 Task: Search one way flight ticket for 4 adults, 2 children, 2 infants in seat and 1 infant on lap in premium economy from Stockton: Stockton Metropolitan Airport to Fort Wayne: Fort Wayne International Airport on 5-4-2023. Choice of flights is United. Number of bags: 1 carry on bag. Outbound departure time preference is 12:15.
Action: Mouse moved to (303, 278)
Screenshot: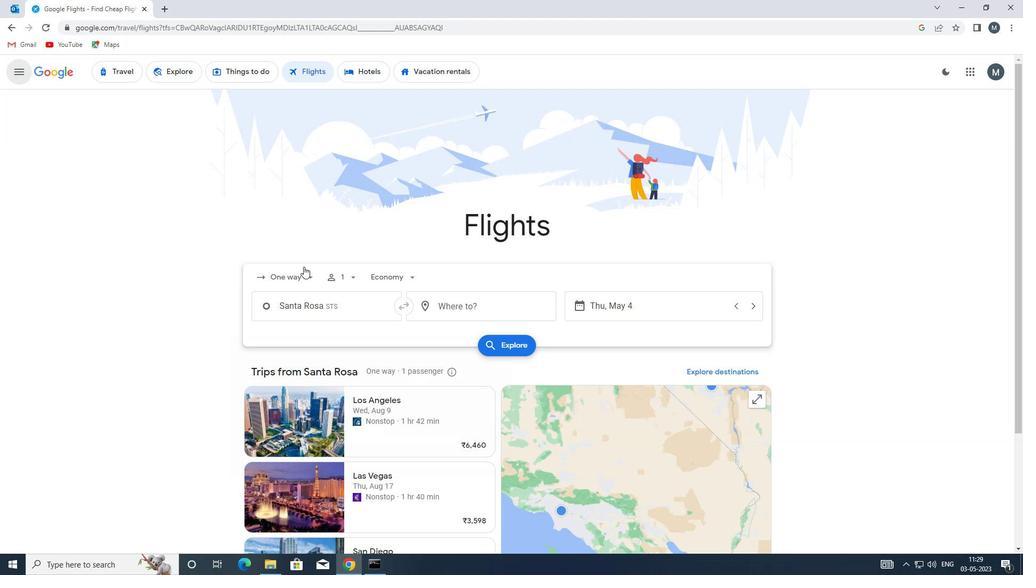
Action: Mouse pressed left at (303, 278)
Screenshot: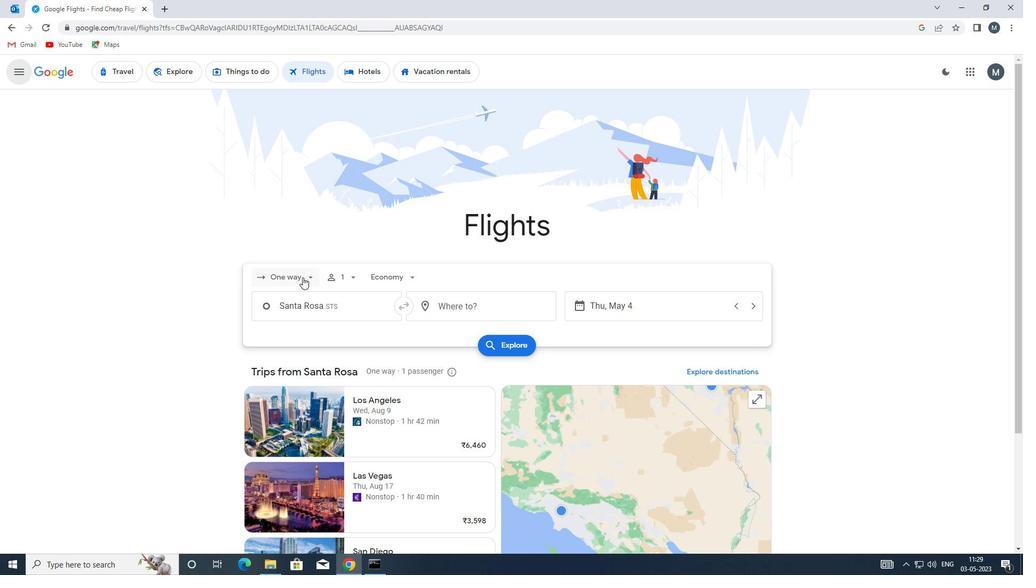 
Action: Mouse moved to (317, 329)
Screenshot: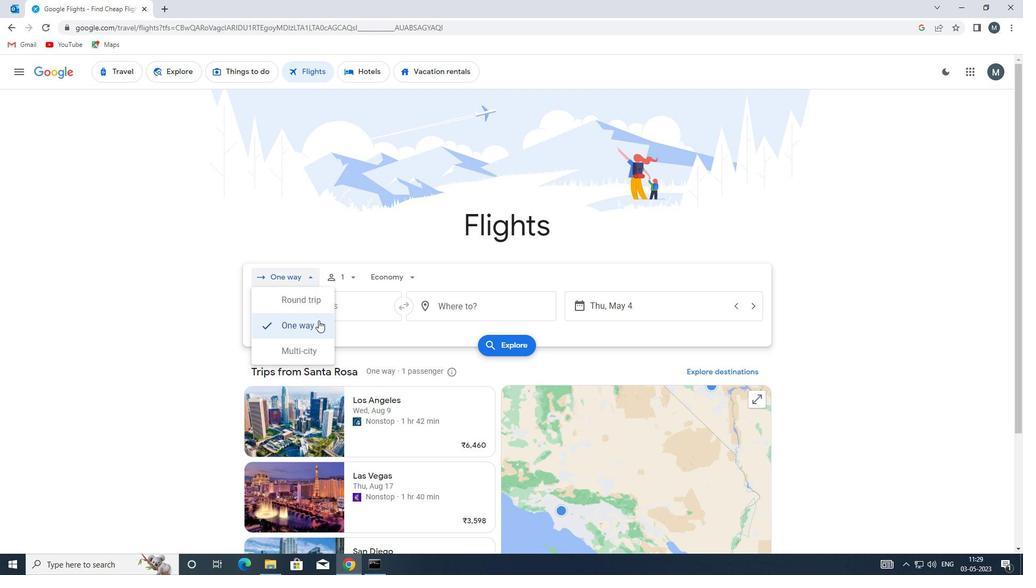 
Action: Mouse pressed left at (317, 329)
Screenshot: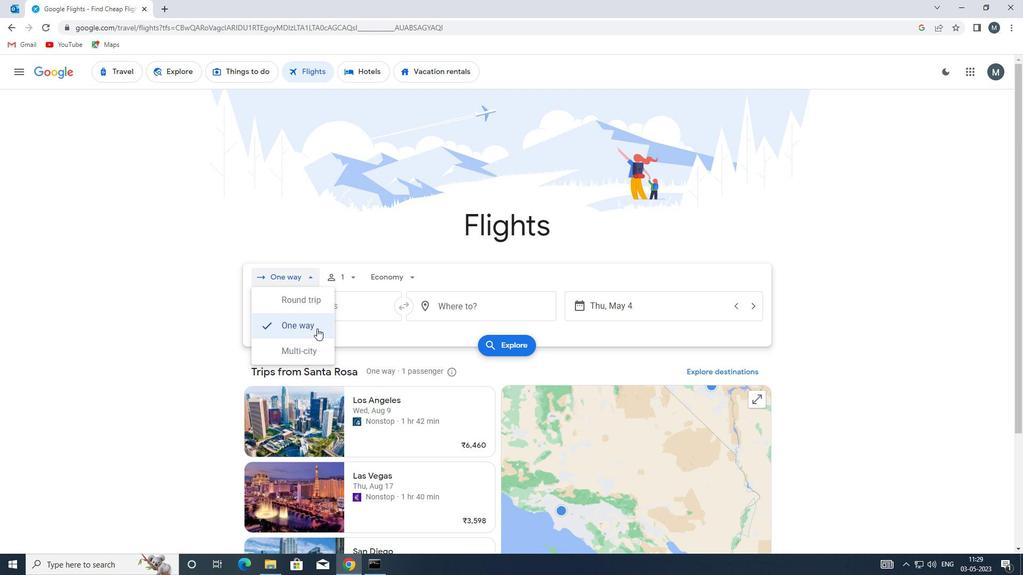 
Action: Mouse moved to (351, 276)
Screenshot: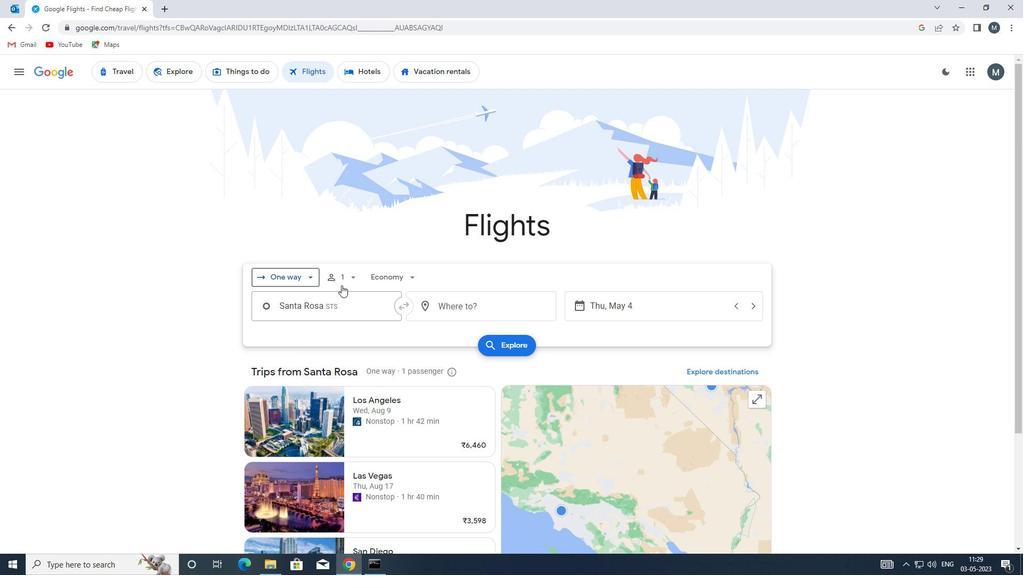 
Action: Mouse pressed left at (351, 276)
Screenshot: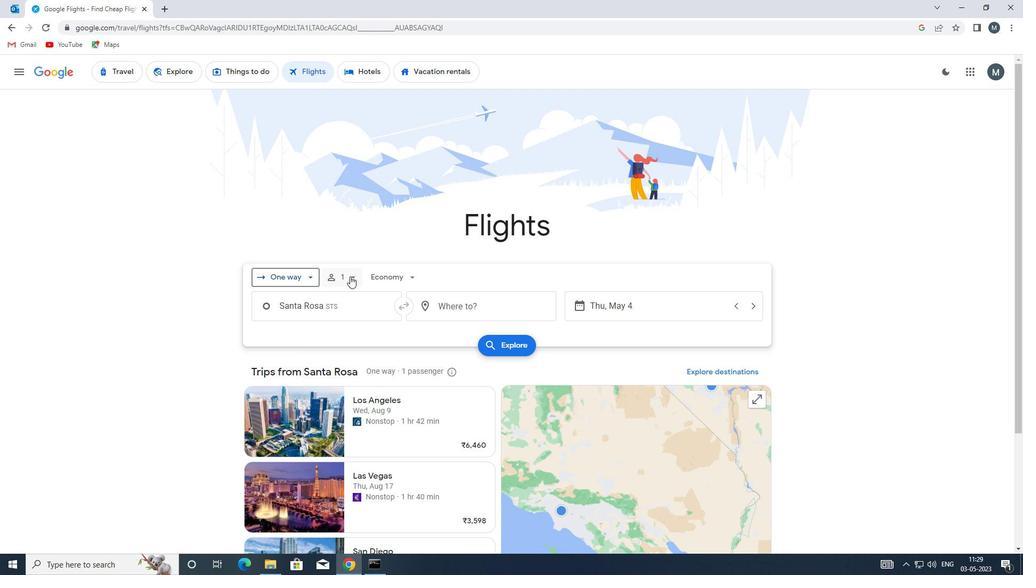 
Action: Mouse moved to (440, 304)
Screenshot: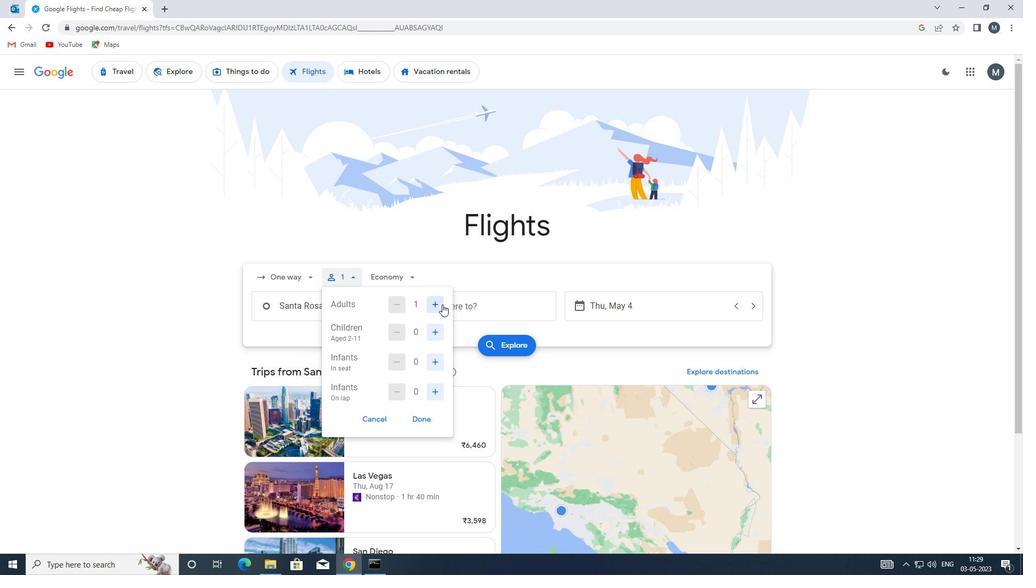 
Action: Mouse pressed left at (440, 304)
Screenshot: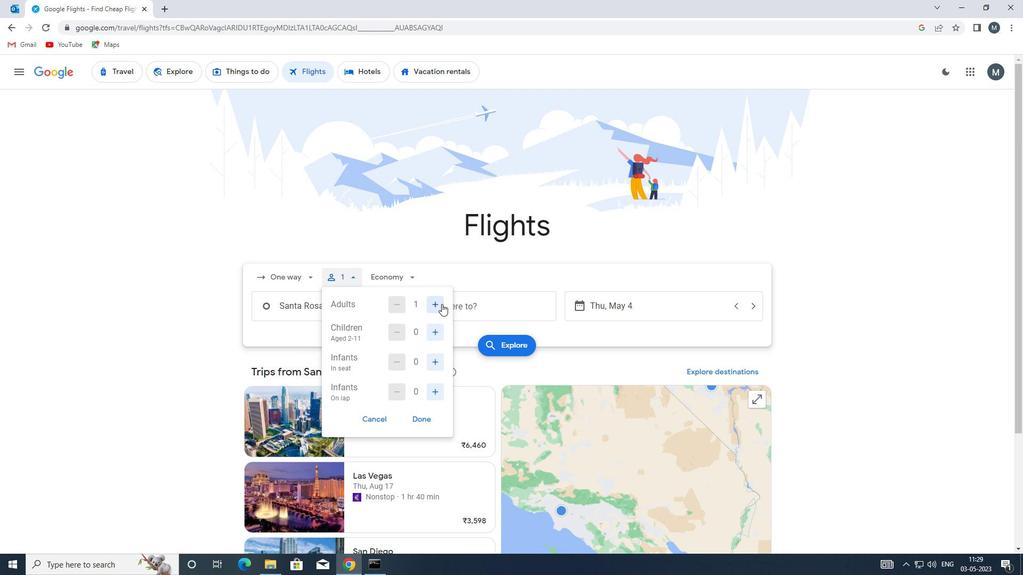 
Action: Mouse pressed left at (440, 304)
Screenshot: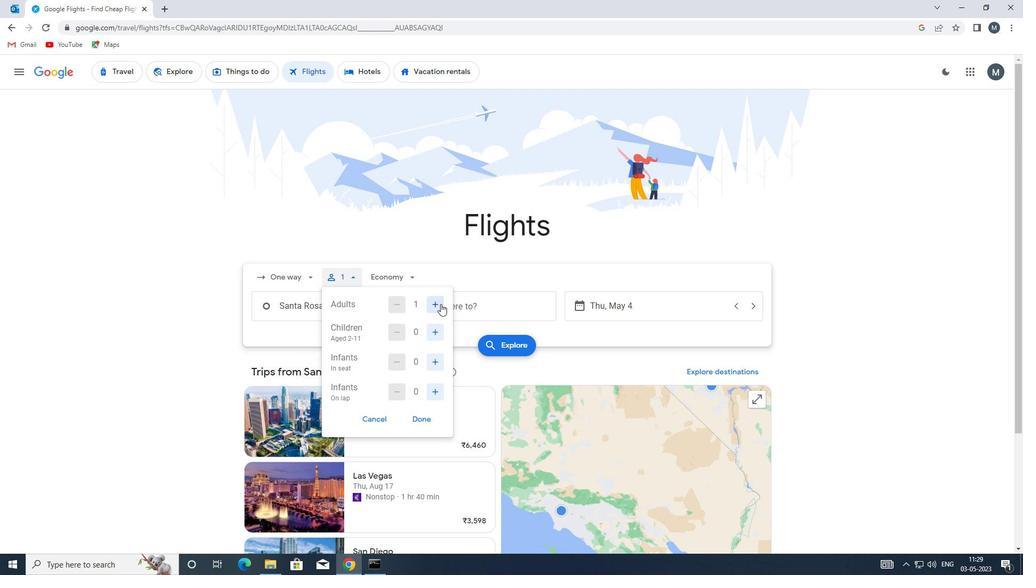 
Action: Mouse moved to (440, 304)
Screenshot: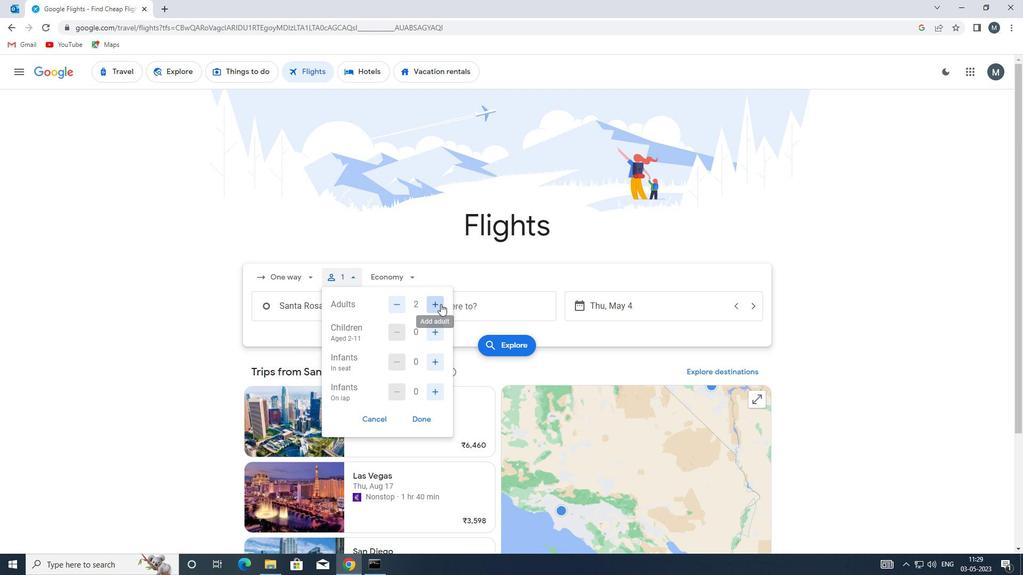 
Action: Mouse pressed left at (440, 304)
Screenshot: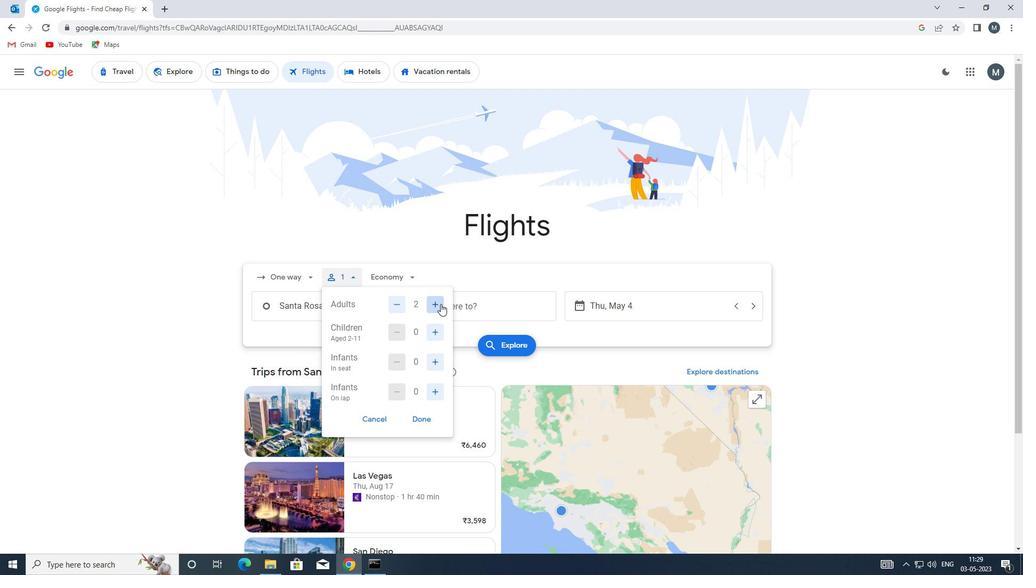 
Action: Mouse moved to (437, 335)
Screenshot: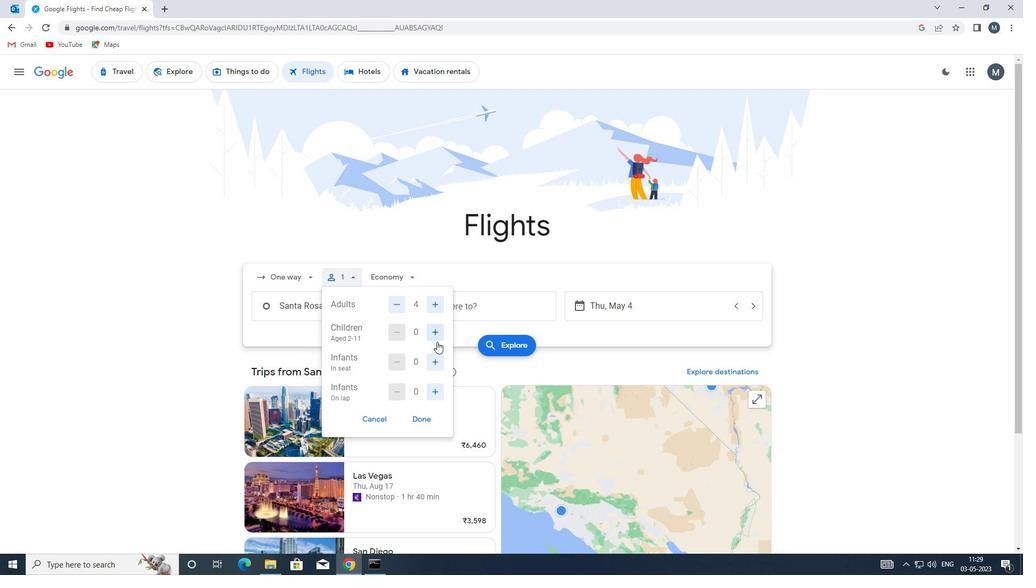 
Action: Mouse pressed left at (437, 335)
Screenshot: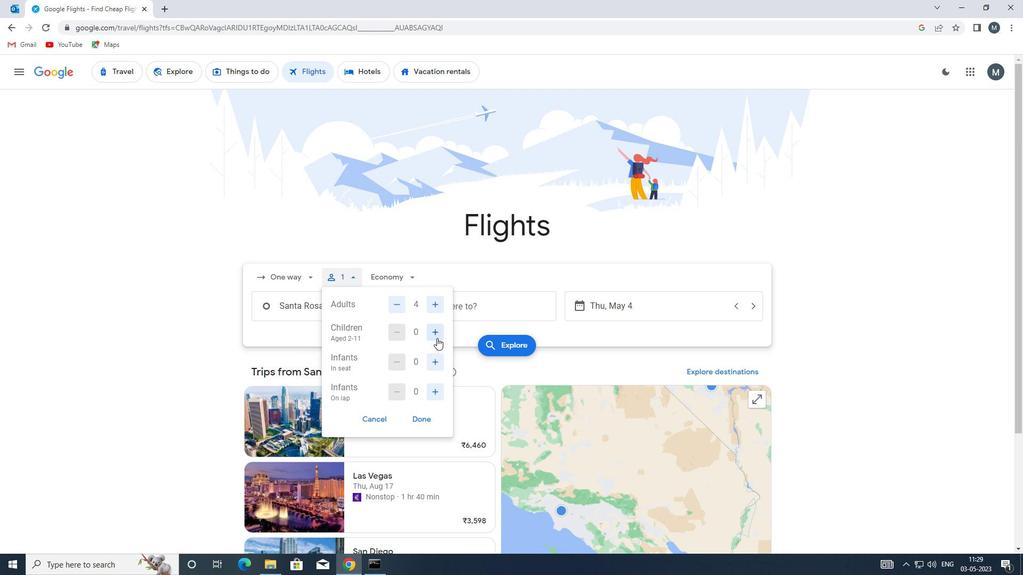 
Action: Mouse pressed left at (437, 335)
Screenshot: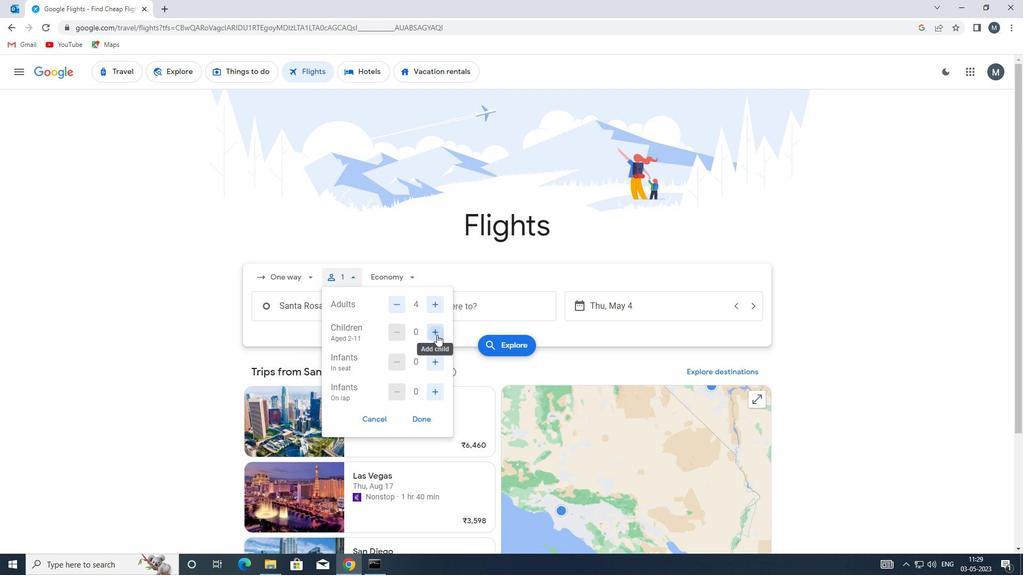 
Action: Mouse moved to (438, 360)
Screenshot: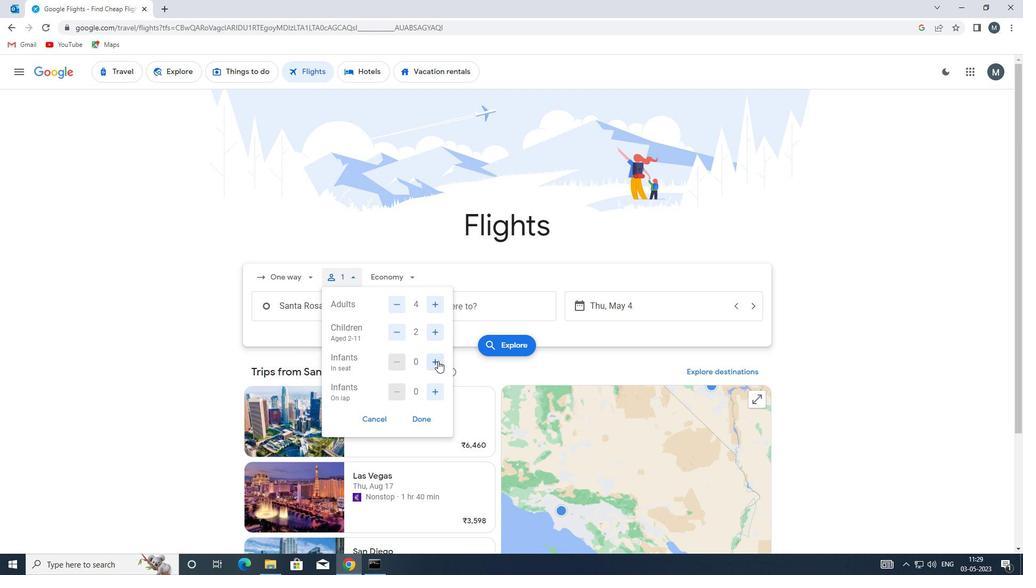 
Action: Mouse pressed left at (438, 360)
Screenshot: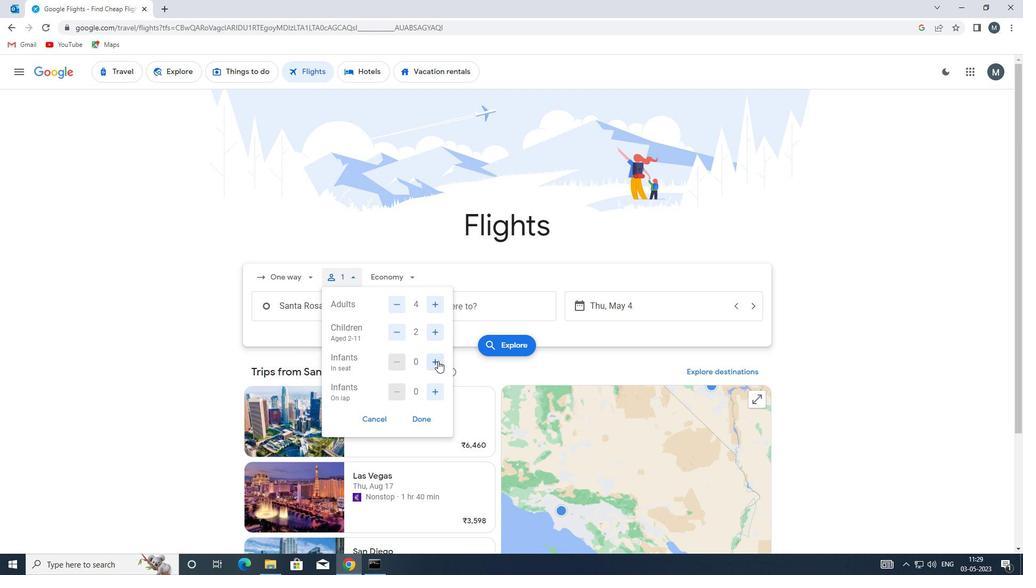 
Action: Mouse moved to (438, 360)
Screenshot: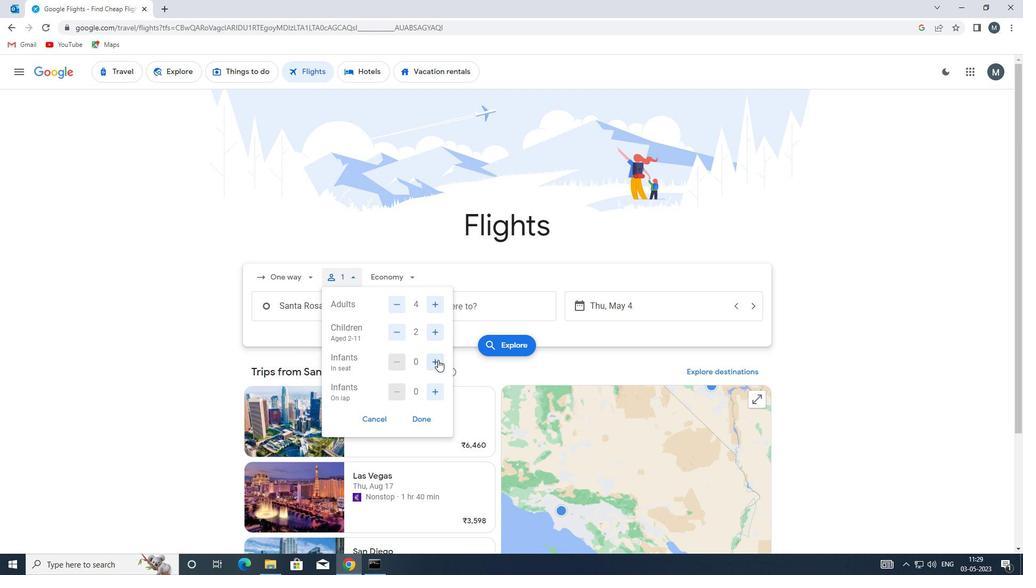 
Action: Mouse pressed left at (438, 360)
Screenshot: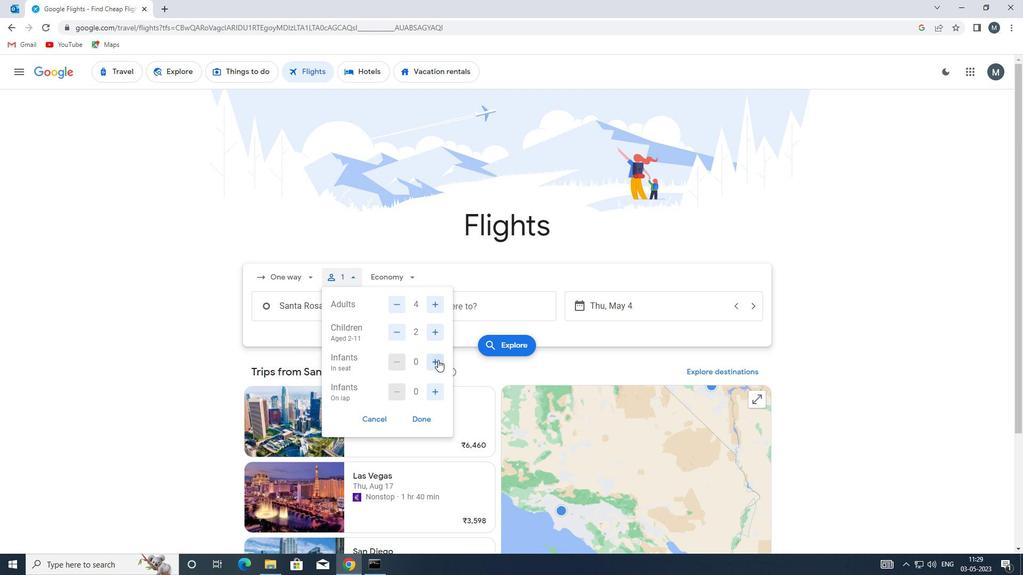 
Action: Mouse moved to (432, 389)
Screenshot: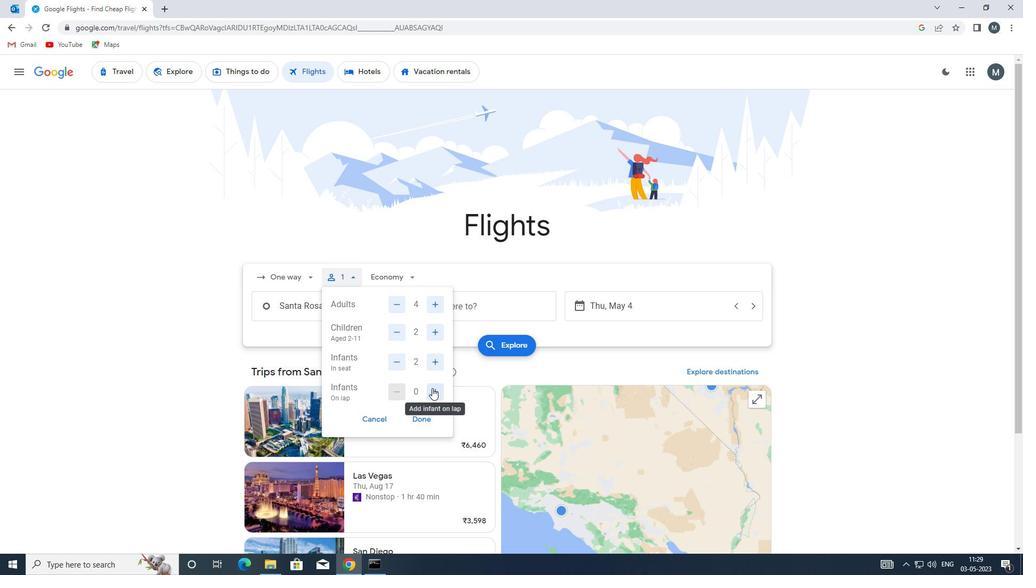
Action: Mouse pressed left at (432, 389)
Screenshot: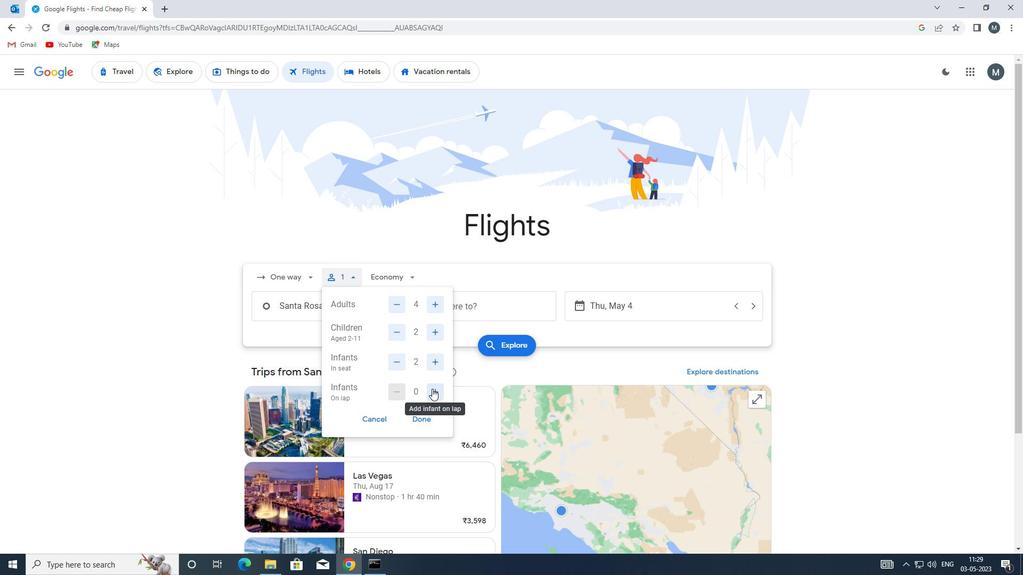 
Action: Mouse moved to (416, 418)
Screenshot: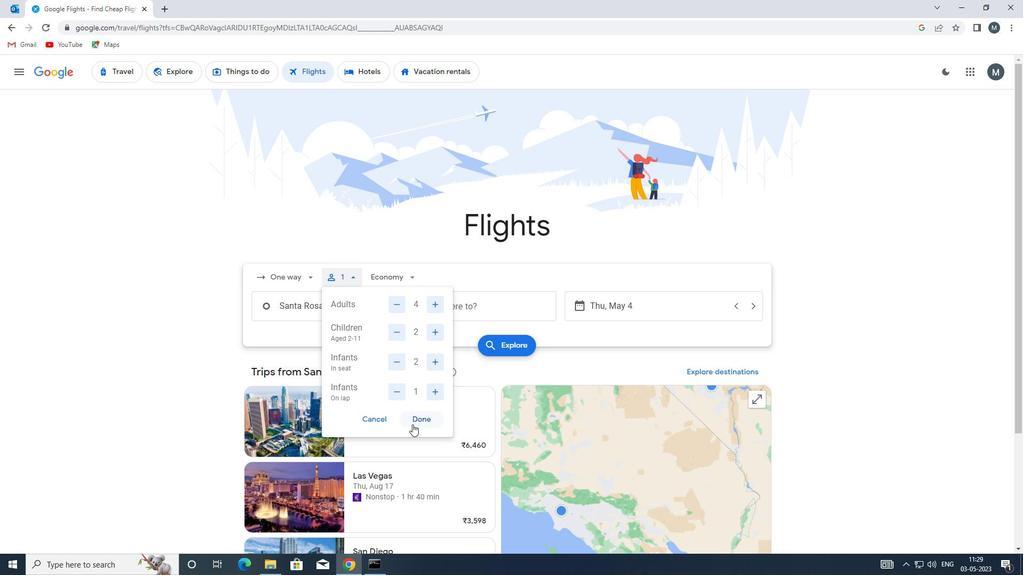 
Action: Mouse pressed left at (416, 418)
Screenshot: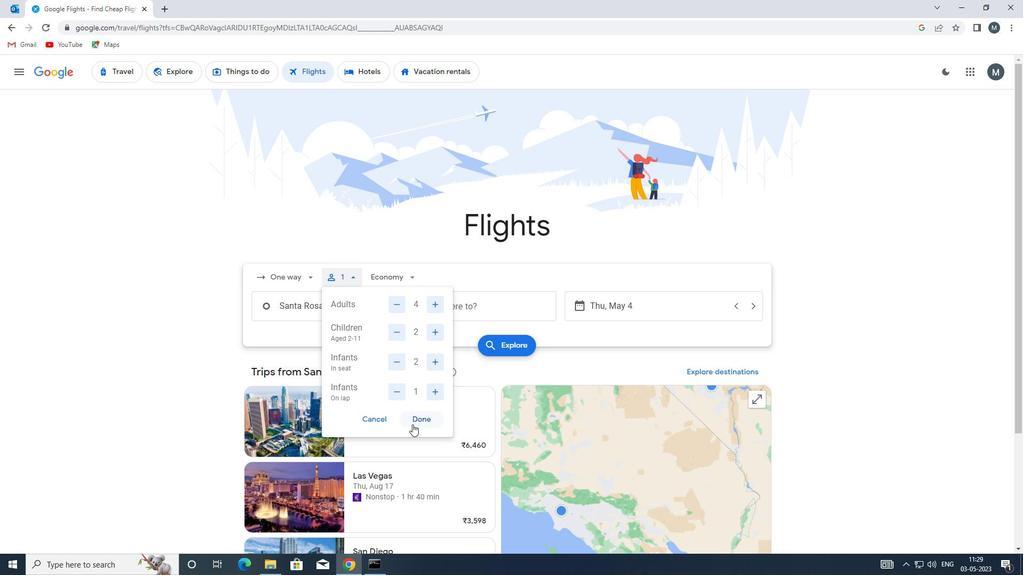 
Action: Mouse moved to (400, 285)
Screenshot: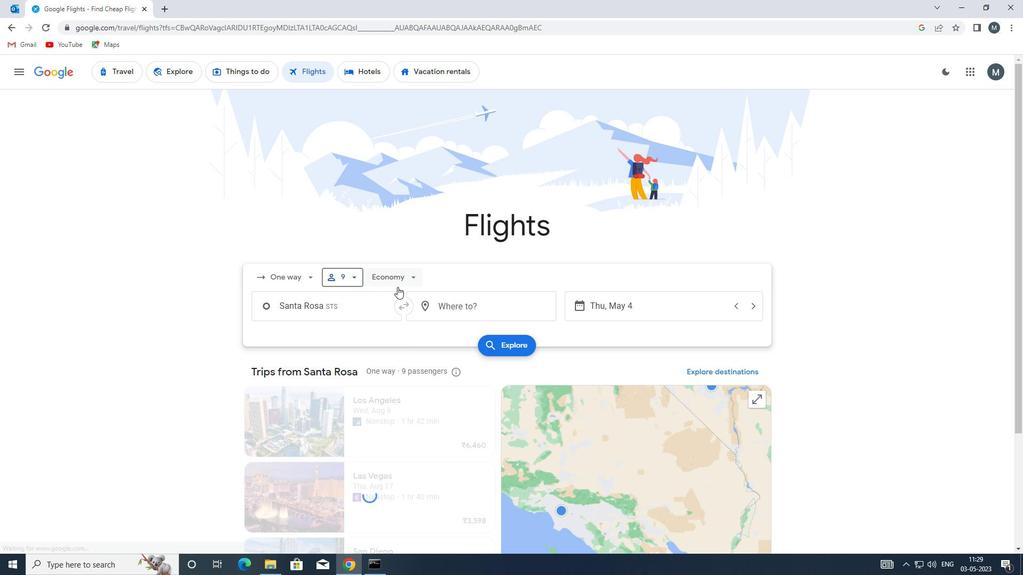 
Action: Mouse pressed left at (400, 285)
Screenshot: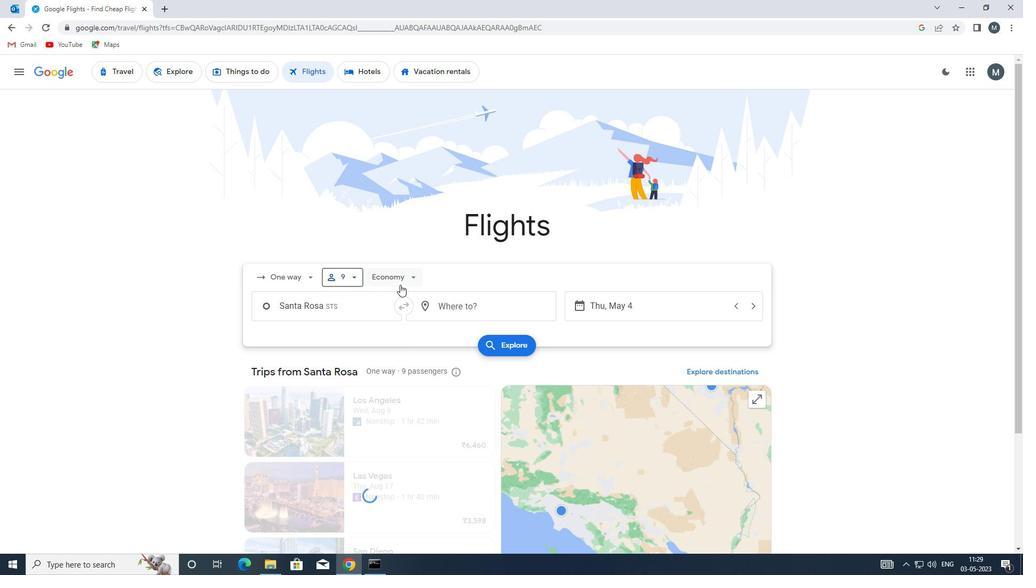 
Action: Mouse moved to (423, 324)
Screenshot: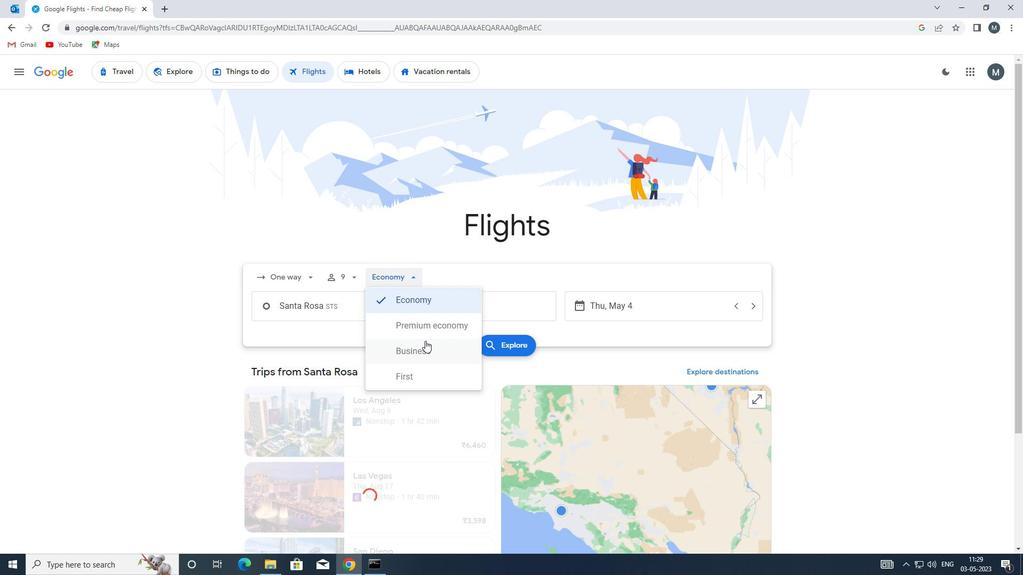 
Action: Mouse pressed left at (423, 324)
Screenshot: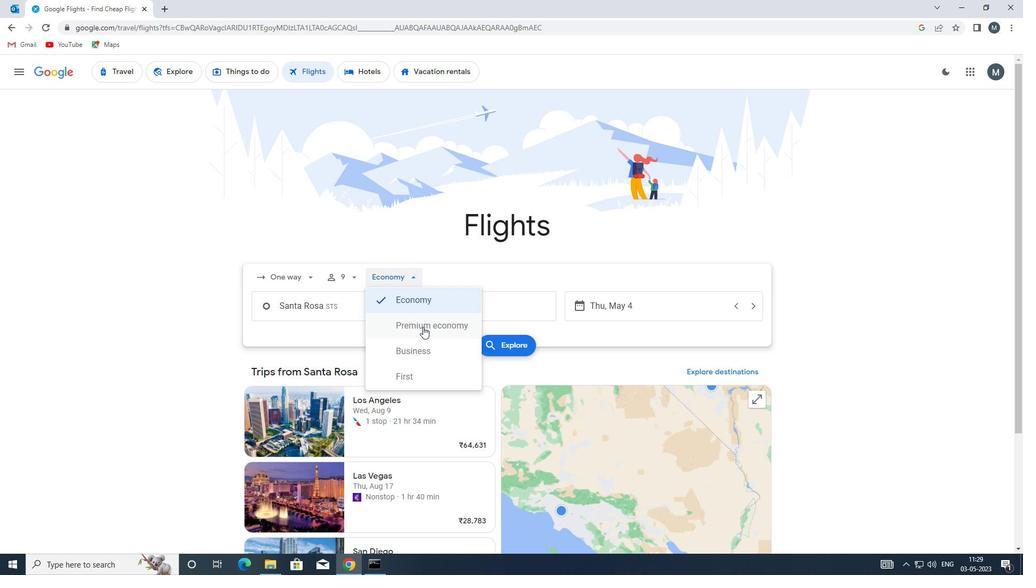 
Action: Mouse moved to (348, 302)
Screenshot: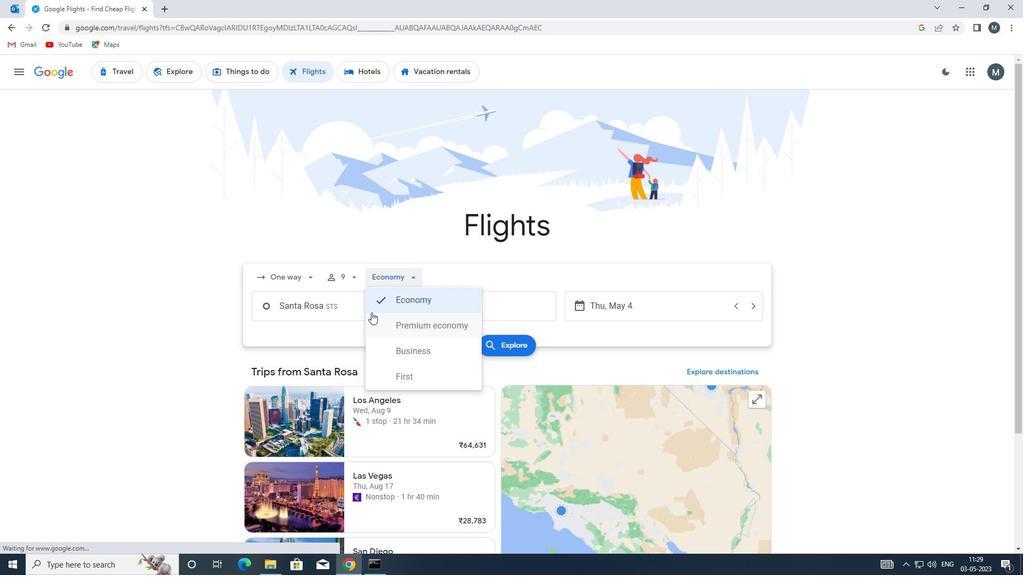 
Action: Mouse pressed left at (348, 302)
Screenshot: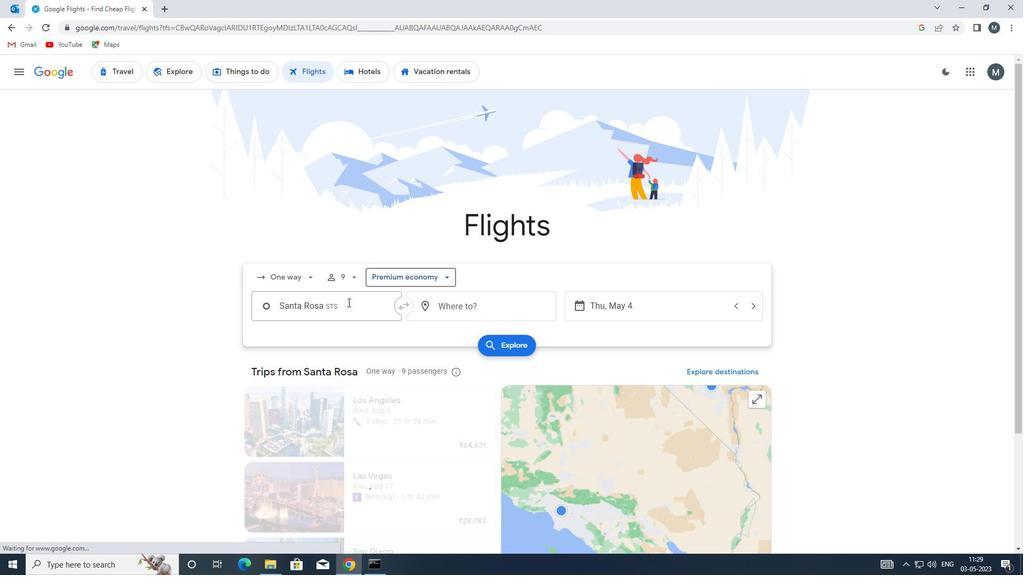 
Action: Mouse moved to (348, 302)
Screenshot: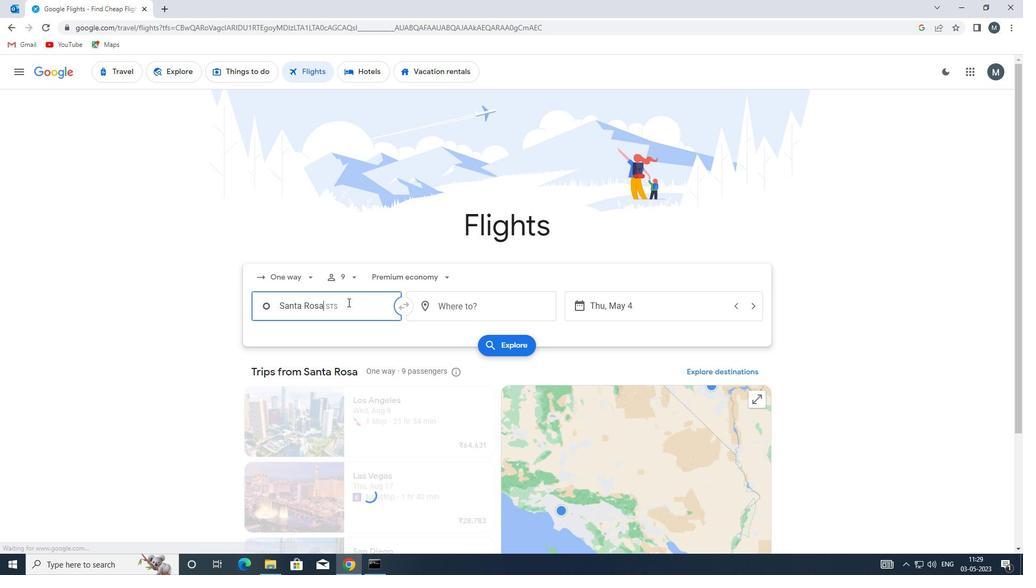 
Action: Key pressed sck
Screenshot: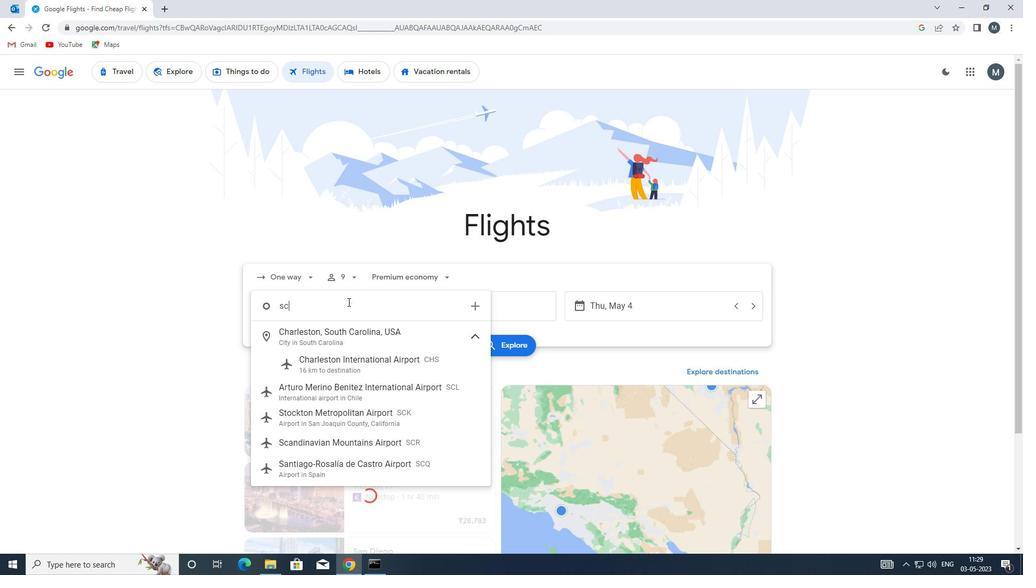 
Action: Mouse moved to (346, 332)
Screenshot: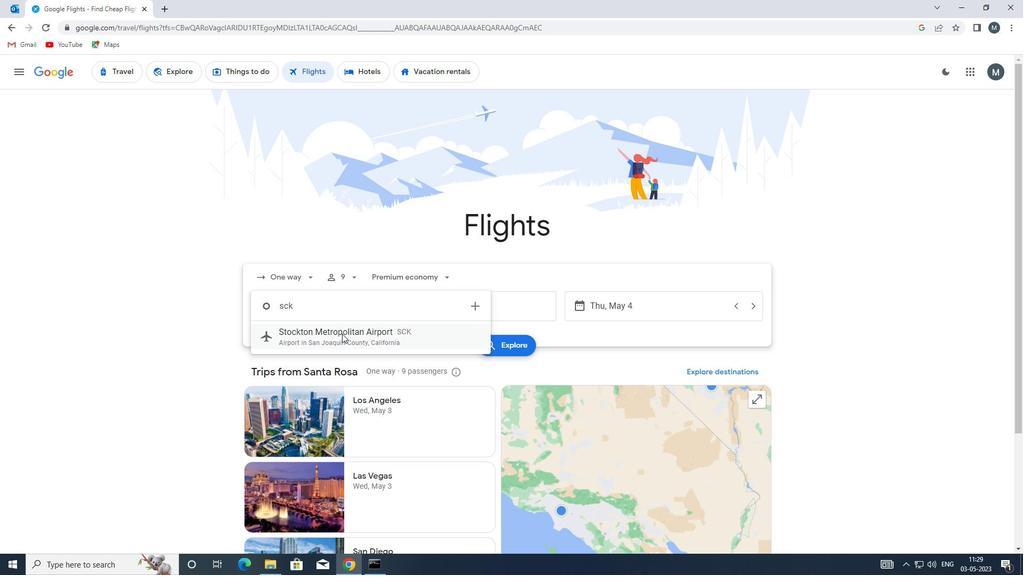 
Action: Mouse pressed left at (346, 332)
Screenshot: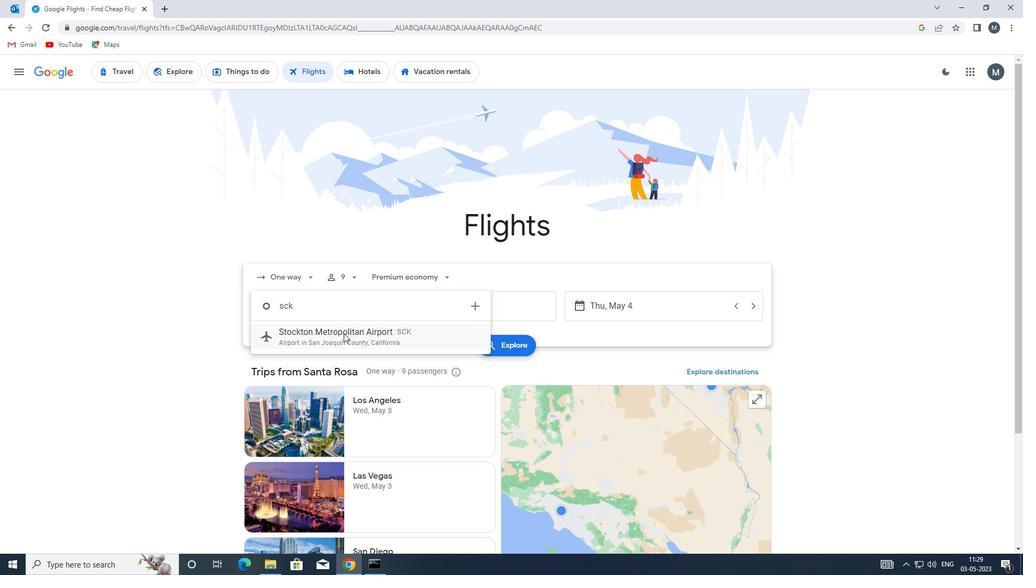 
Action: Mouse moved to (475, 311)
Screenshot: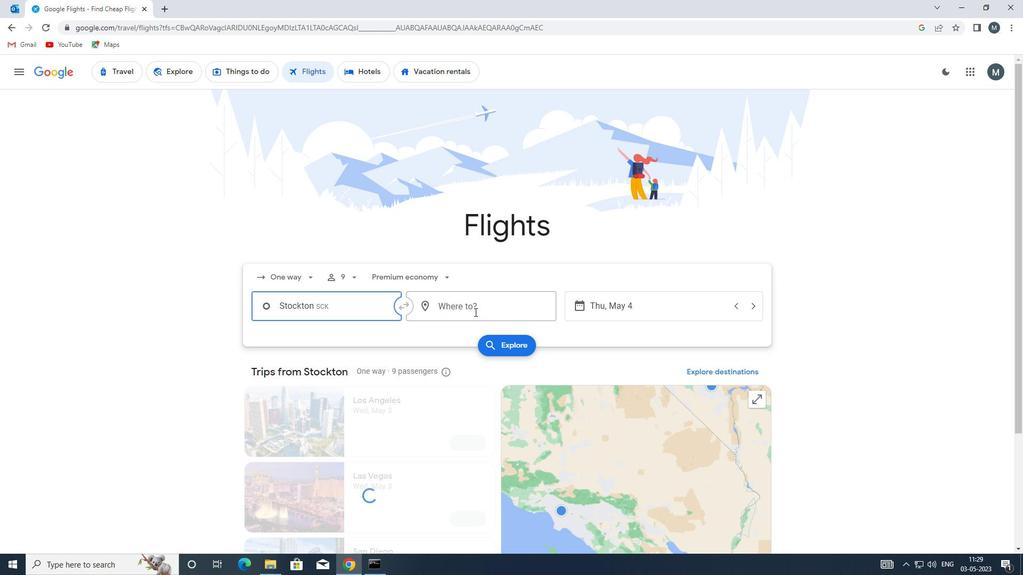 
Action: Mouse pressed left at (475, 311)
Screenshot: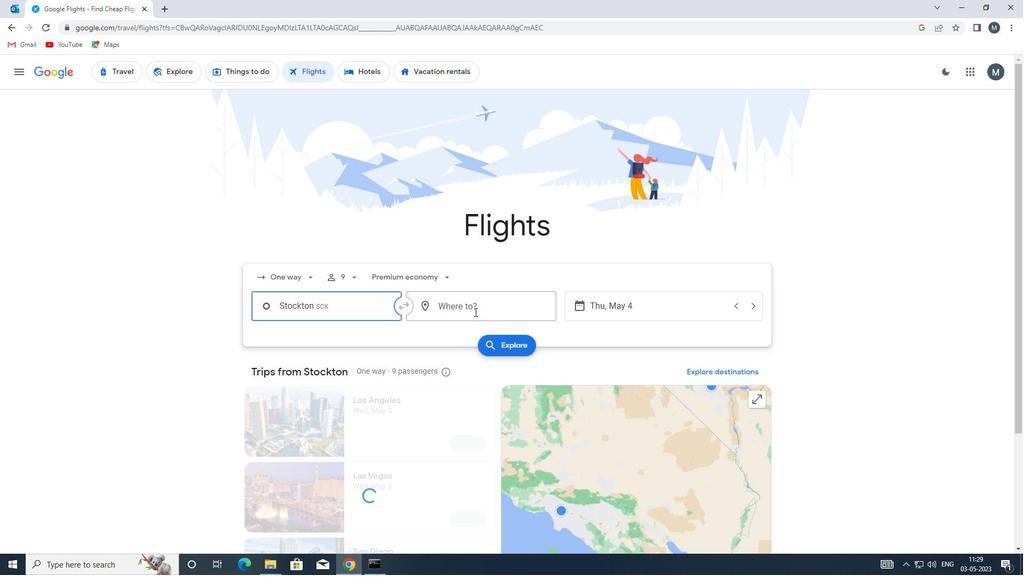 
Action: Mouse moved to (477, 310)
Screenshot: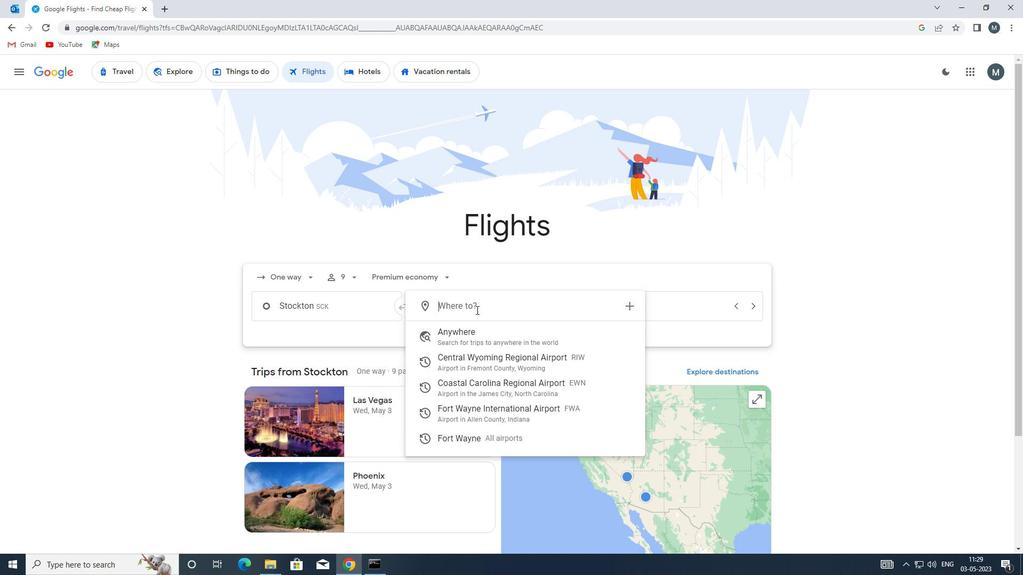 
Action: Key pressed fwa
Screenshot: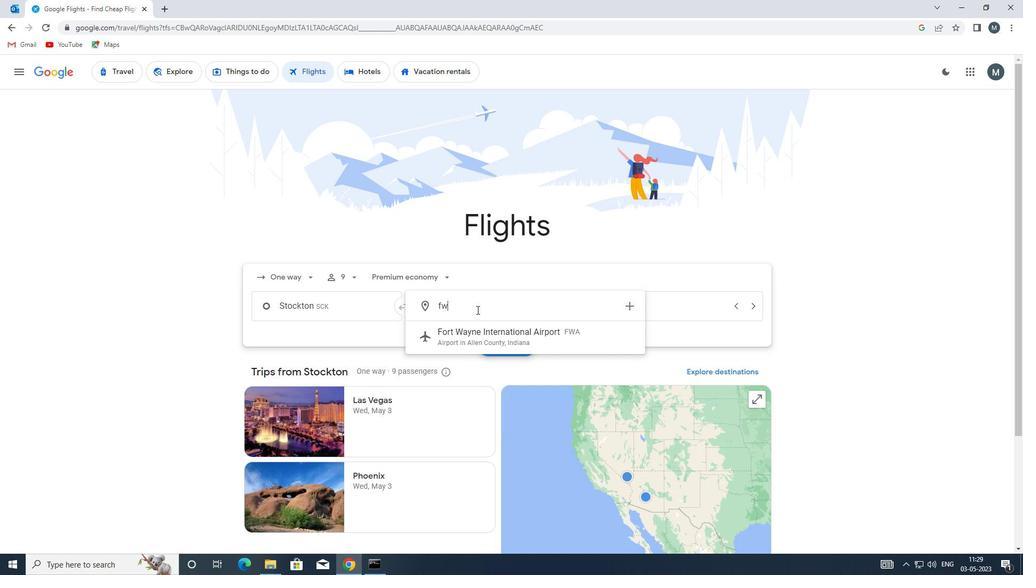 
Action: Mouse moved to (490, 342)
Screenshot: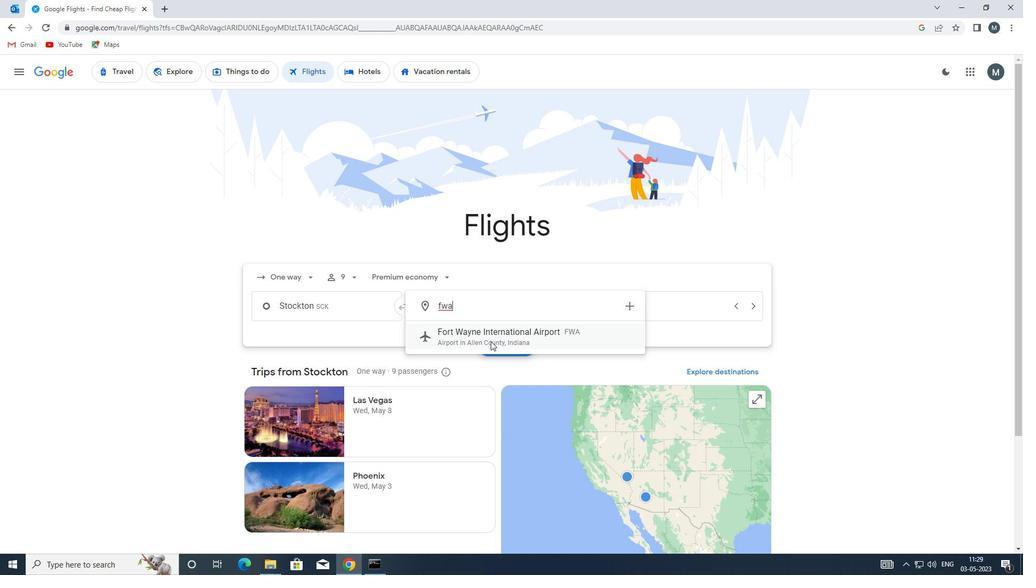 
Action: Mouse pressed left at (490, 342)
Screenshot: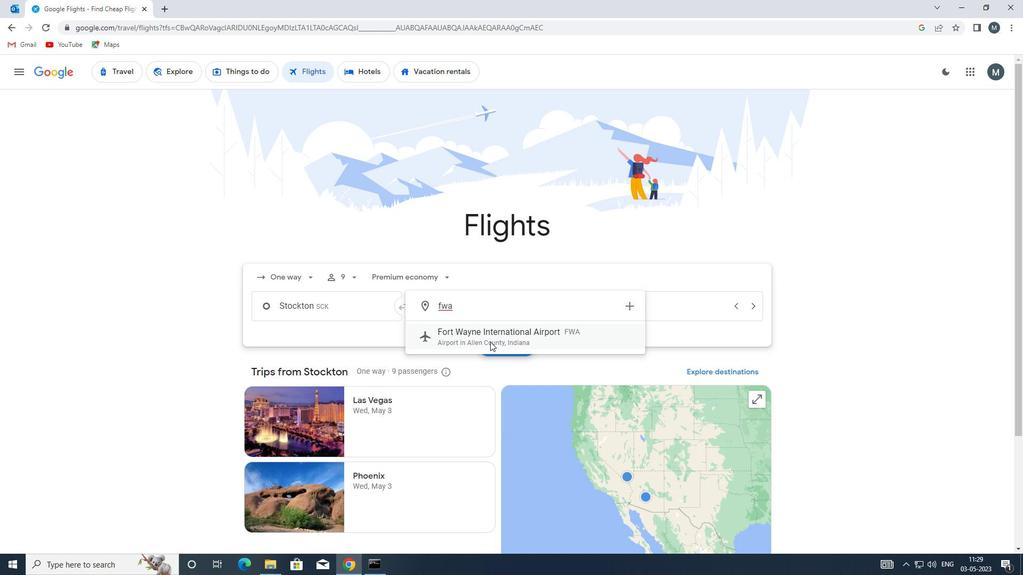
Action: Mouse moved to (607, 306)
Screenshot: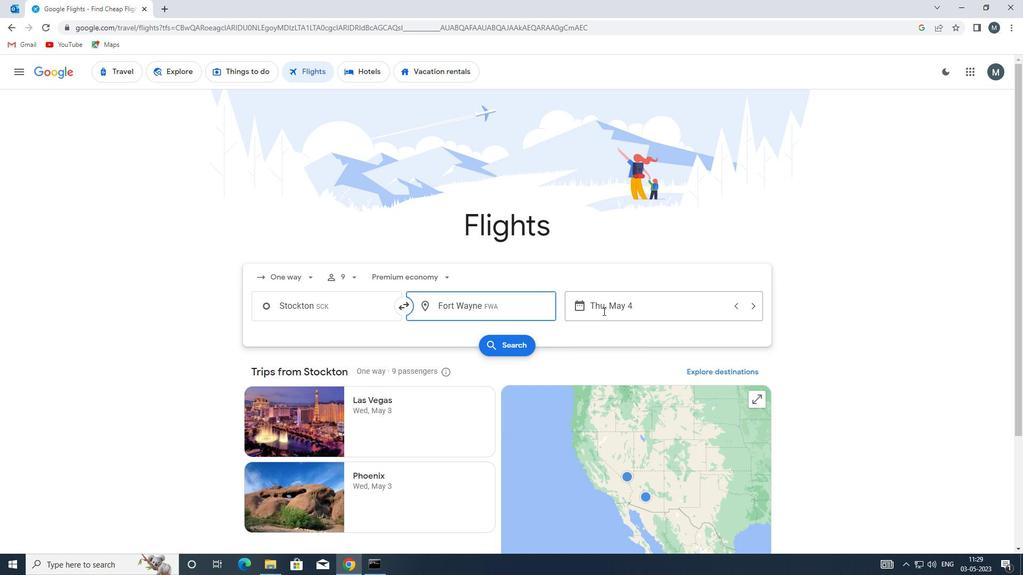 
Action: Mouse pressed left at (607, 306)
Screenshot: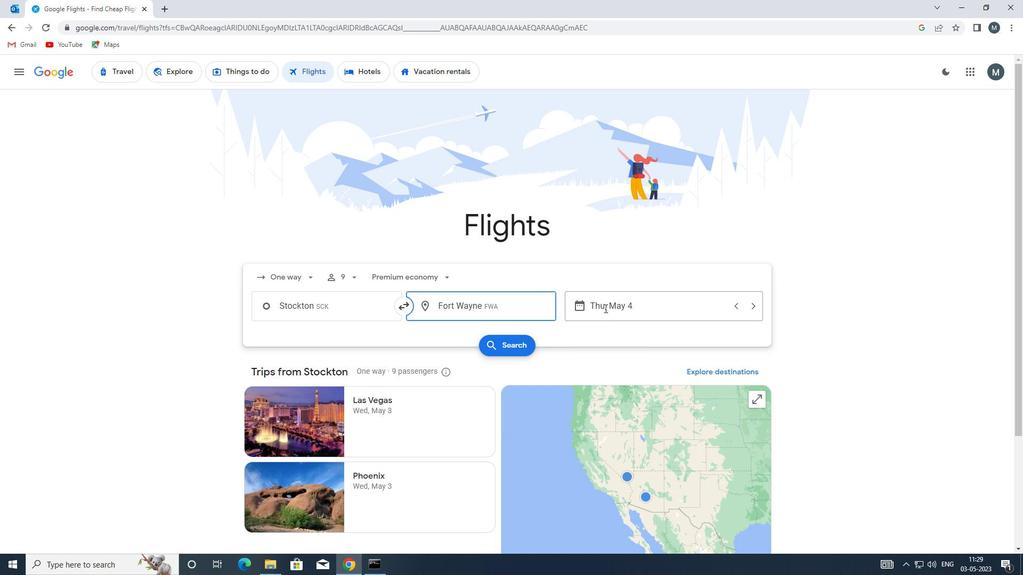 
Action: Mouse moved to (484, 360)
Screenshot: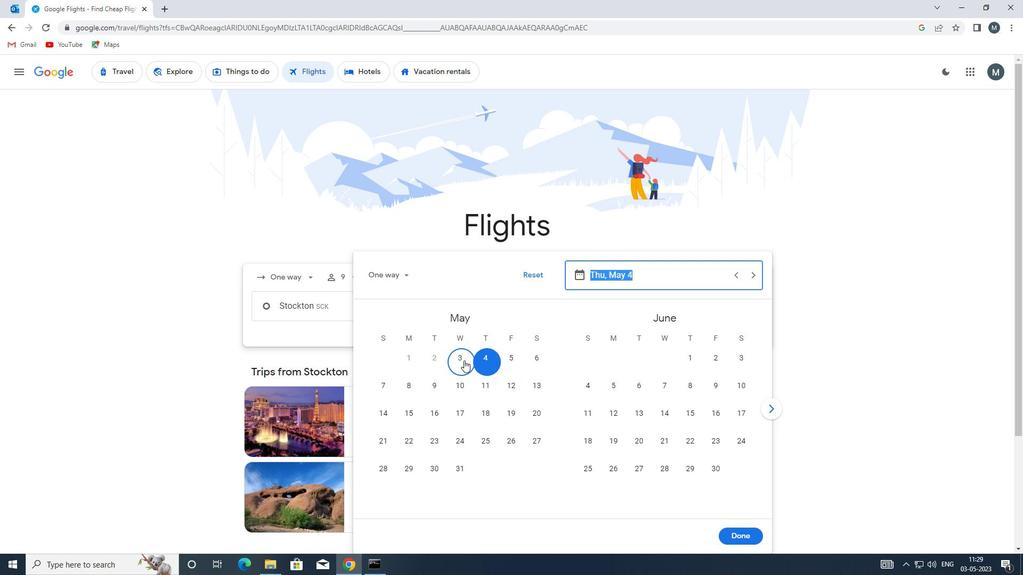 
Action: Mouse pressed left at (484, 360)
Screenshot: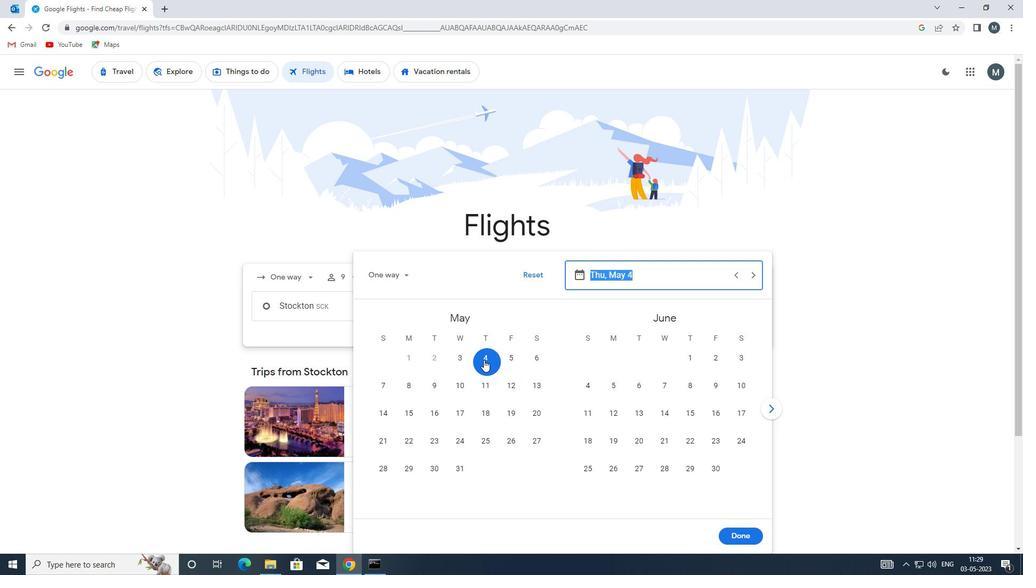 
Action: Mouse moved to (737, 534)
Screenshot: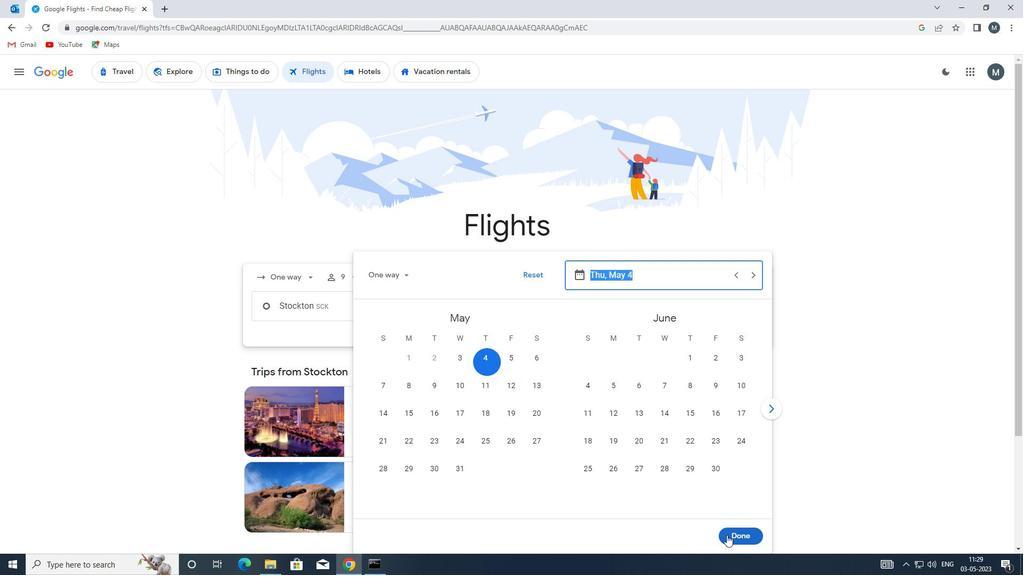 
Action: Mouse pressed left at (737, 534)
Screenshot: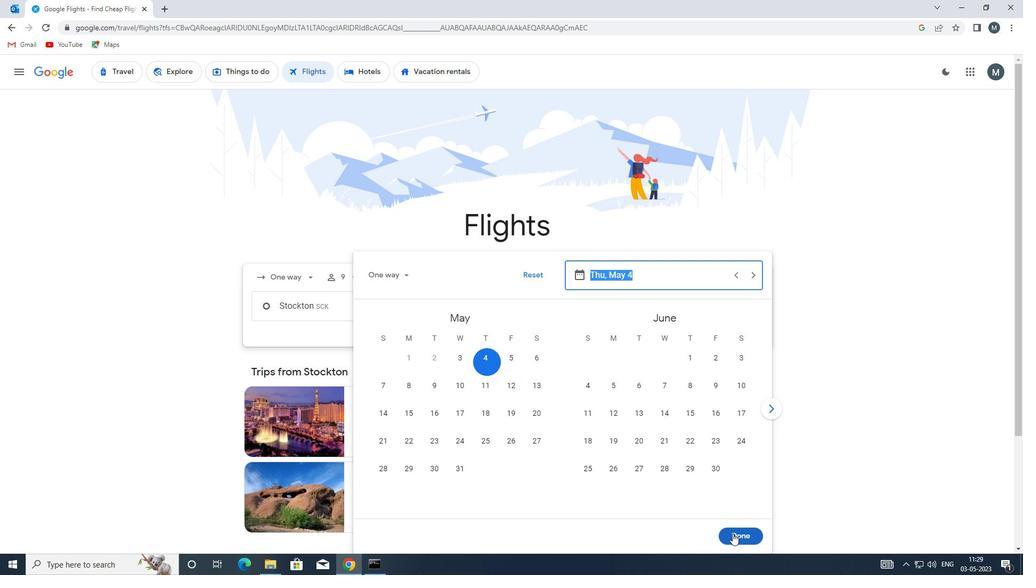 
Action: Mouse moved to (499, 346)
Screenshot: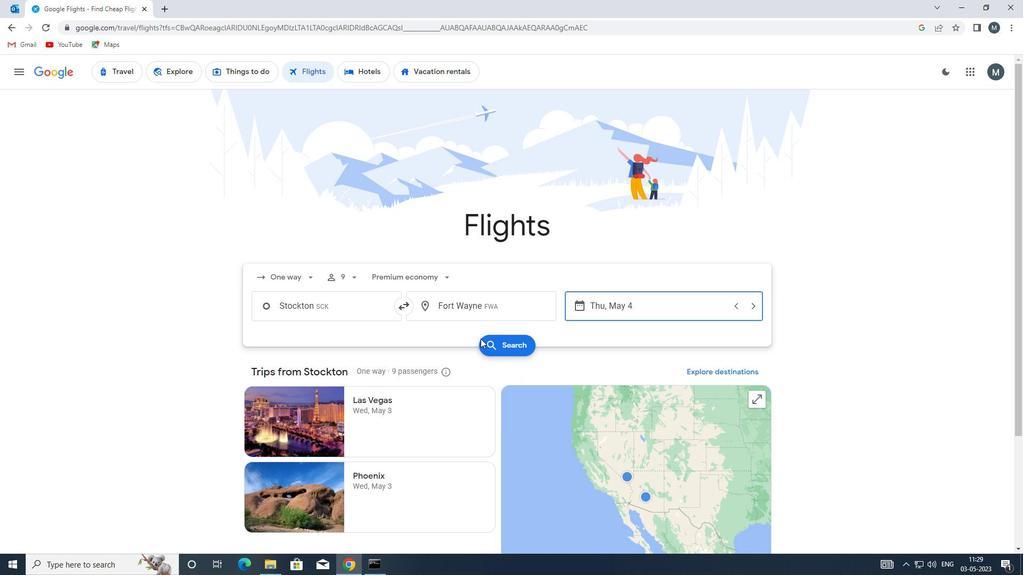
Action: Mouse pressed left at (499, 346)
Screenshot: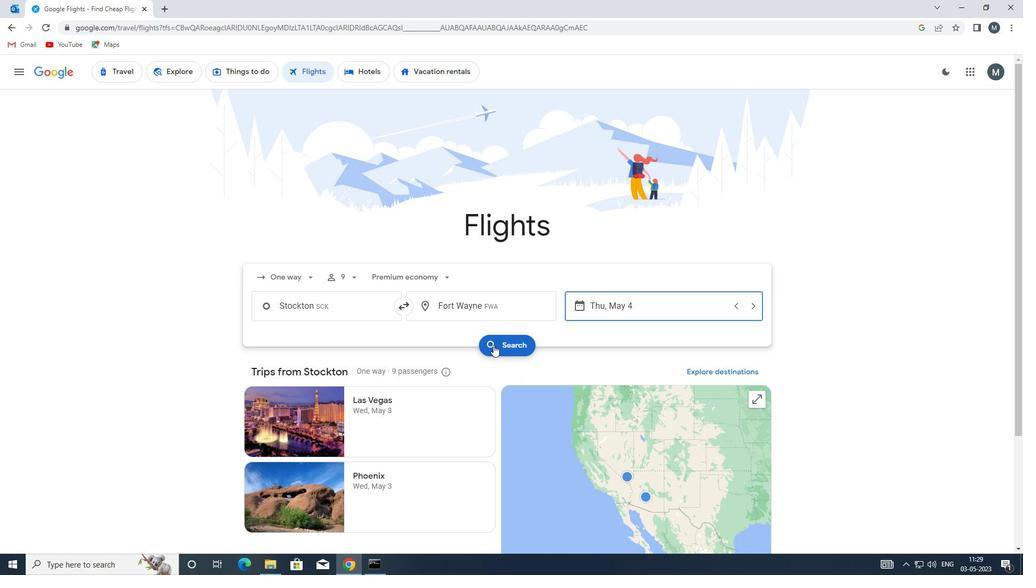 
Action: Mouse moved to (264, 169)
Screenshot: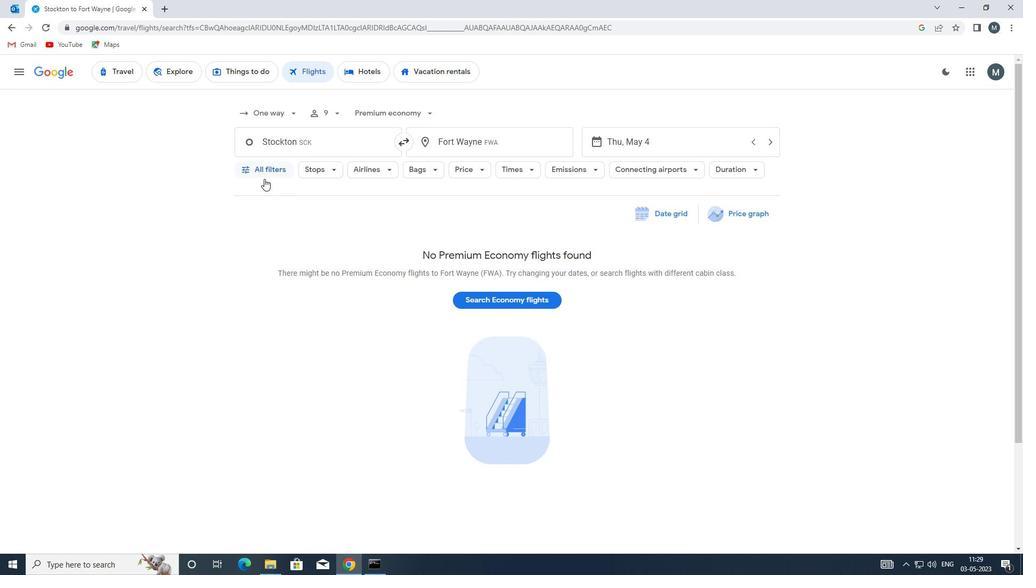 
Action: Mouse pressed left at (264, 169)
Screenshot: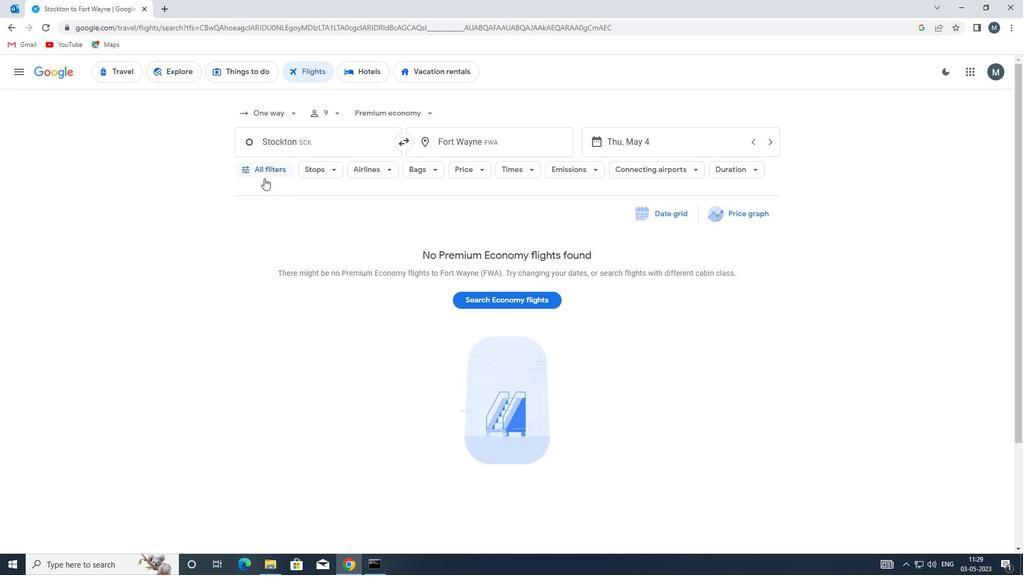 
Action: Mouse moved to (289, 268)
Screenshot: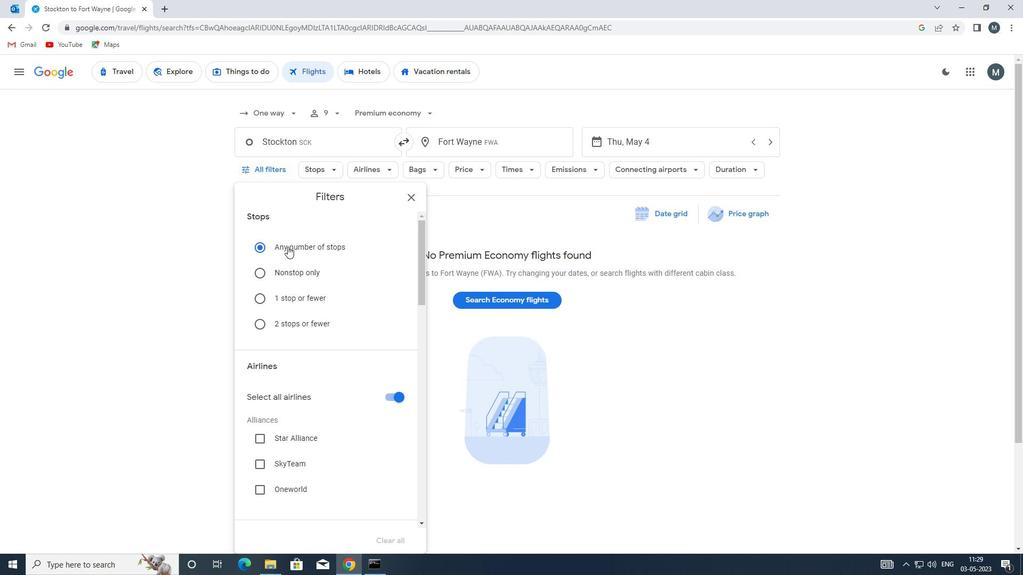 
Action: Mouse scrolled (289, 268) with delta (0, 0)
Screenshot: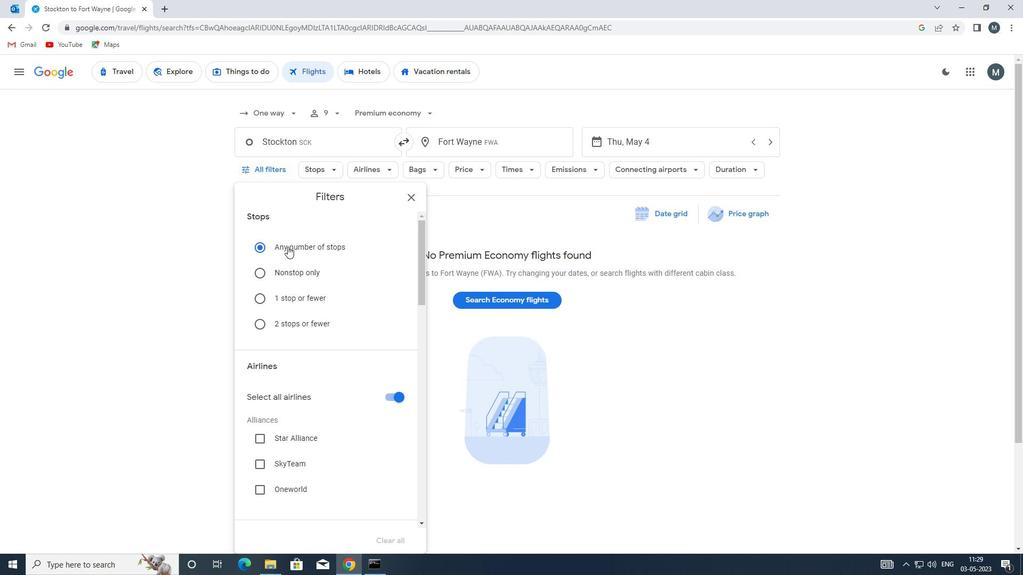 
Action: Mouse moved to (398, 346)
Screenshot: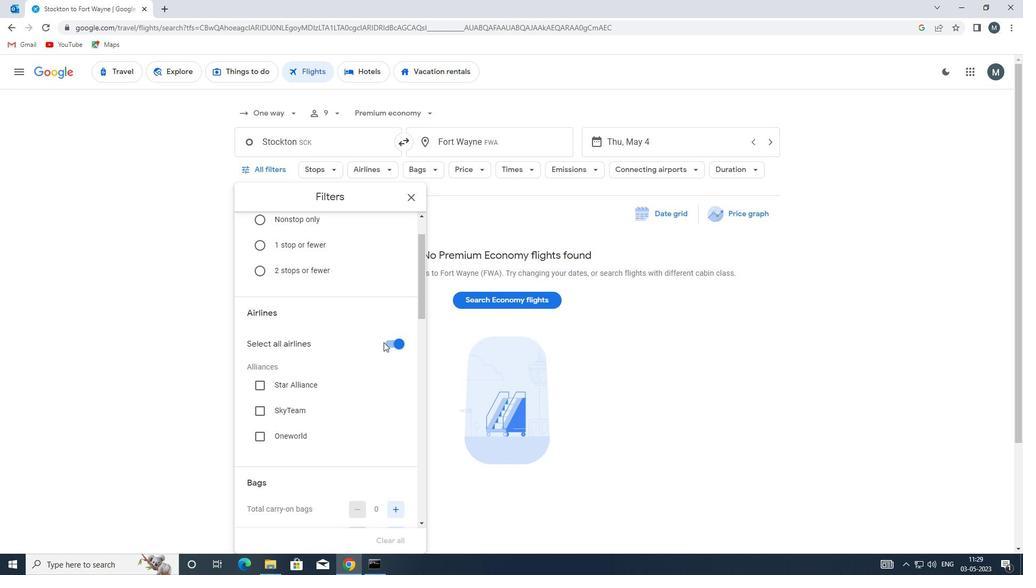 
Action: Mouse pressed left at (398, 346)
Screenshot: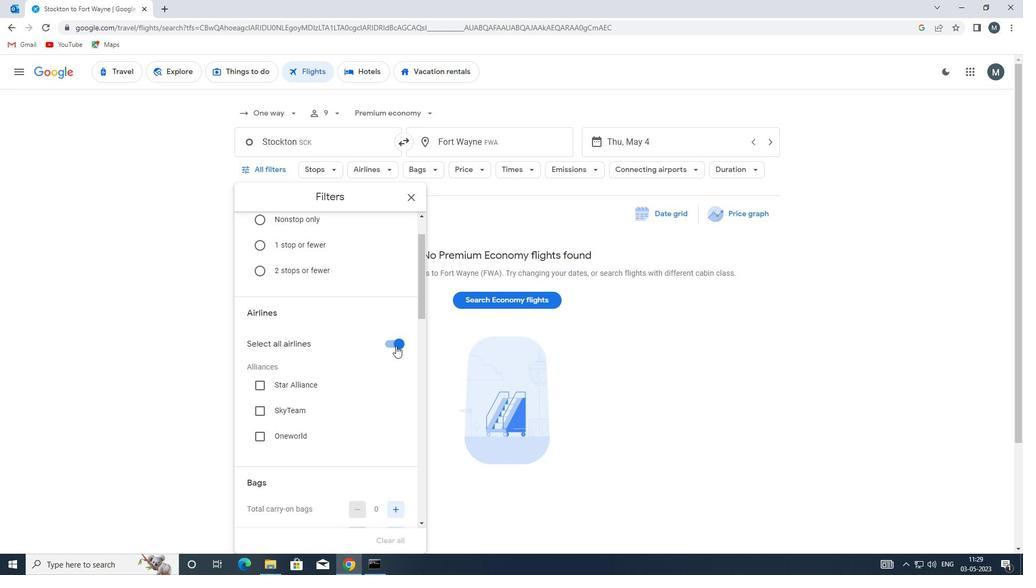 
Action: Mouse moved to (350, 343)
Screenshot: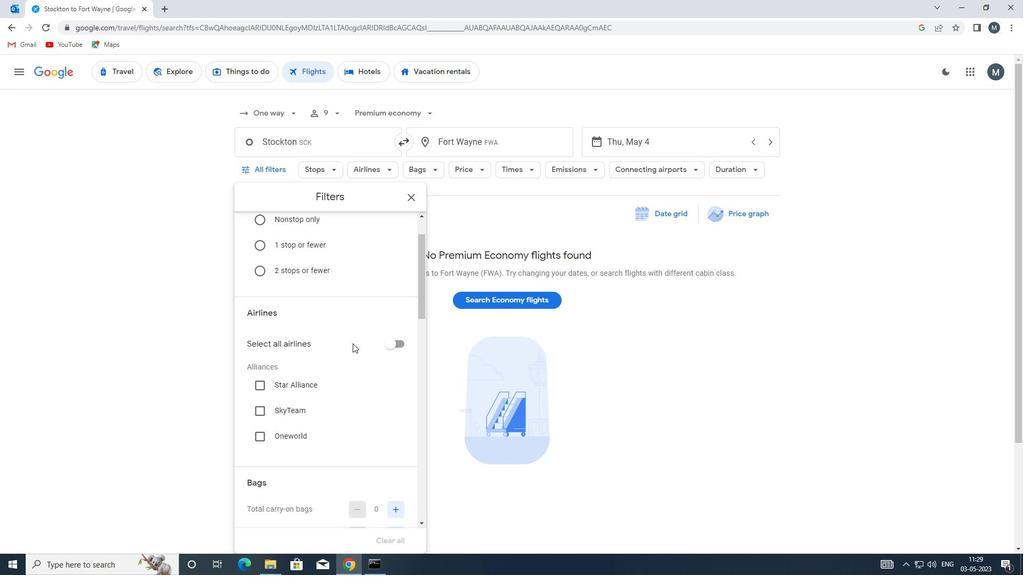 
Action: Mouse scrolled (350, 343) with delta (0, 0)
Screenshot: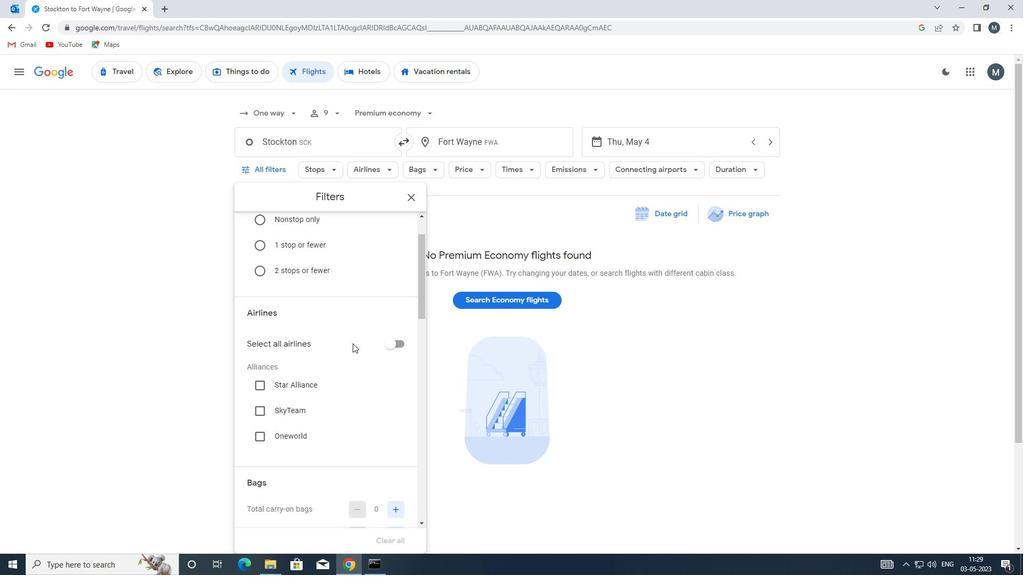 
Action: Mouse moved to (348, 345)
Screenshot: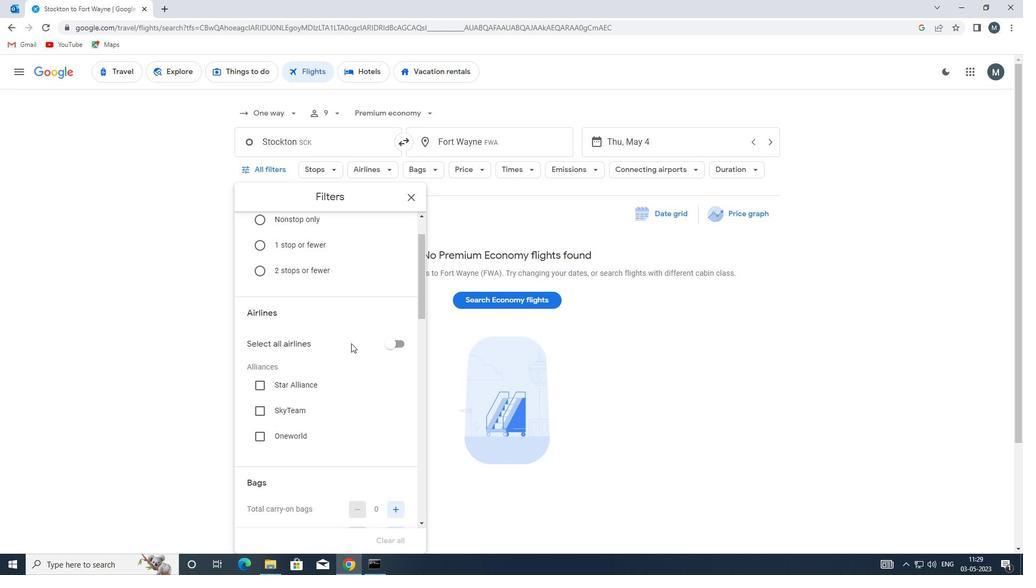 
Action: Mouse scrolled (348, 345) with delta (0, 0)
Screenshot: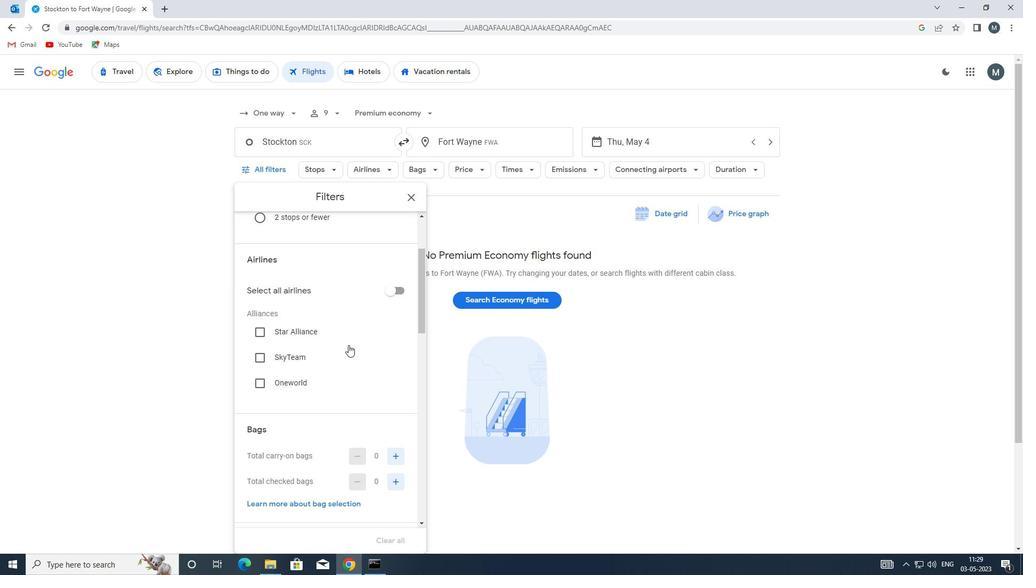 
Action: Mouse moved to (398, 404)
Screenshot: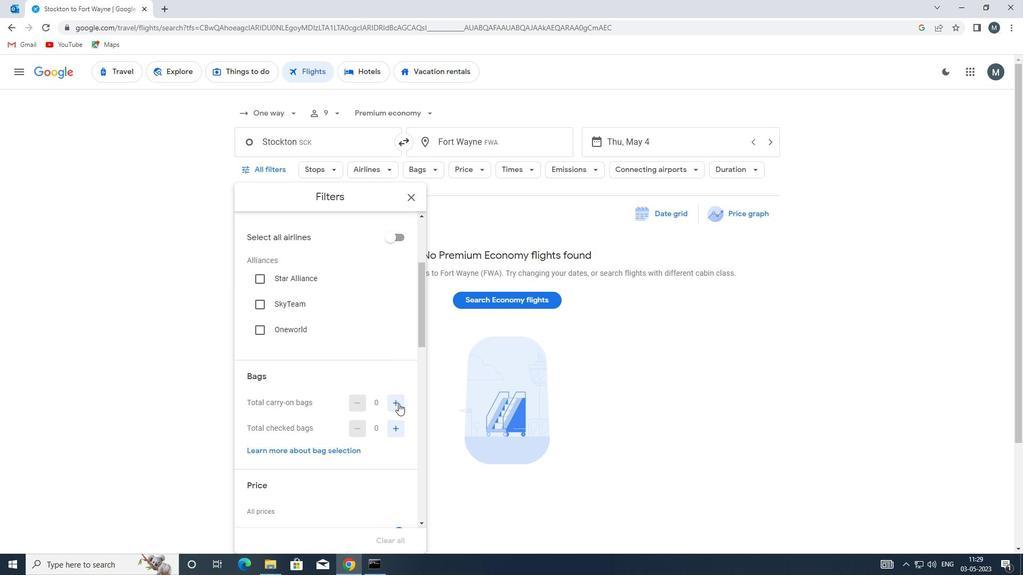 
Action: Mouse pressed left at (398, 404)
Screenshot: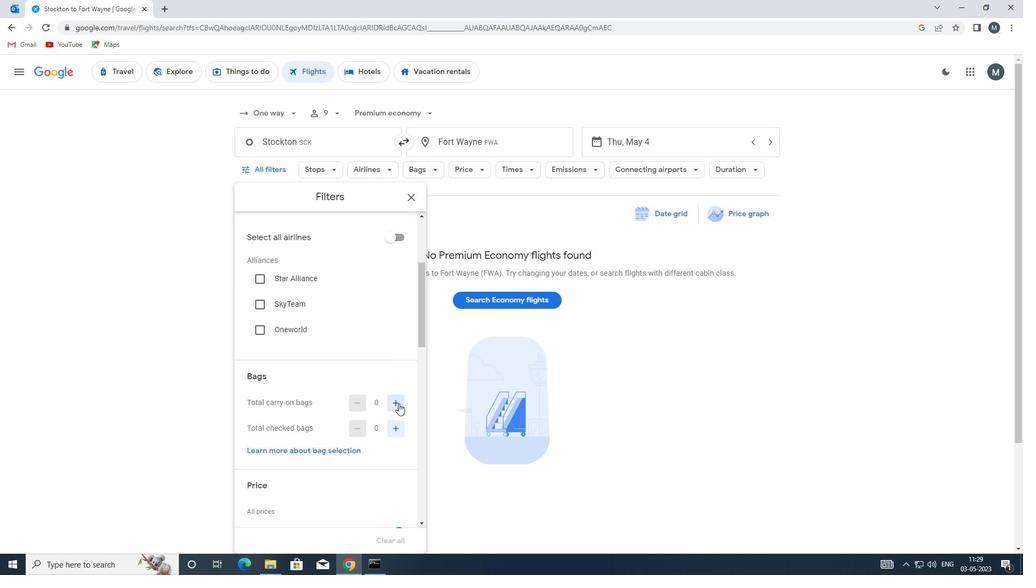 
Action: Mouse moved to (327, 366)
Screenshot: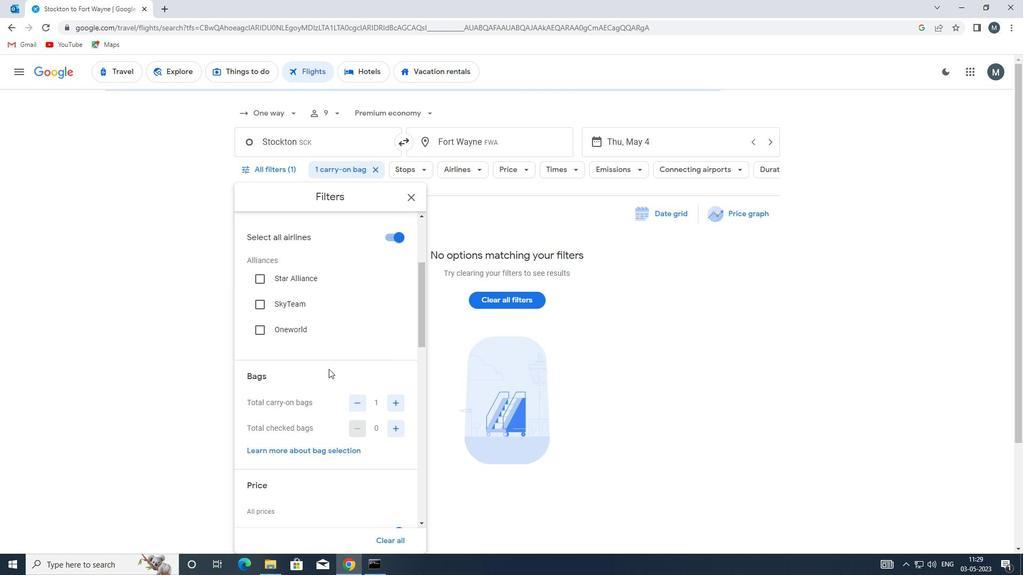 
Action: Mouse scrolled (327, 366) with delta (0, 0)
Screenshot: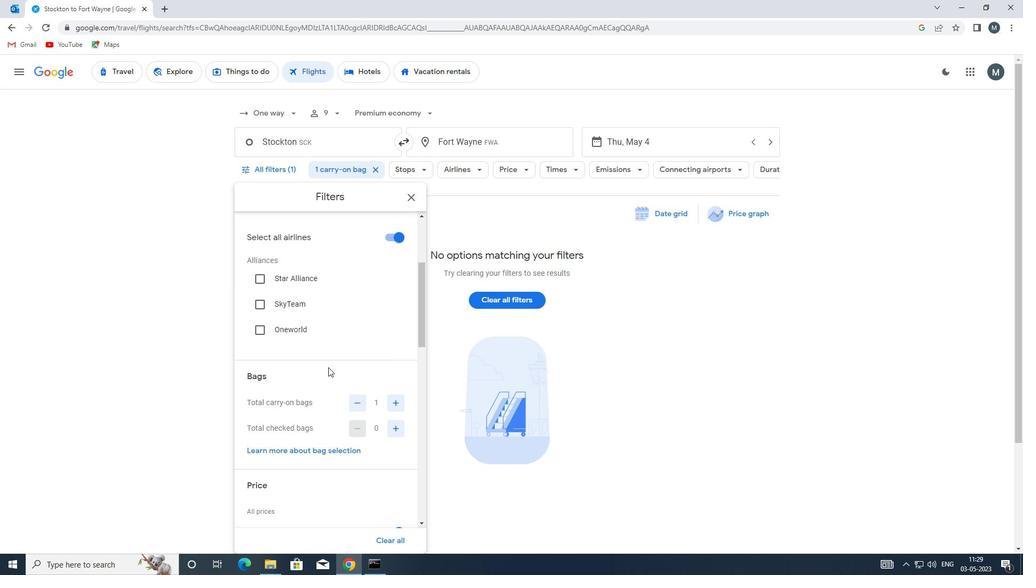 
Action: Mouse moved to (318, 374)
Screenshot: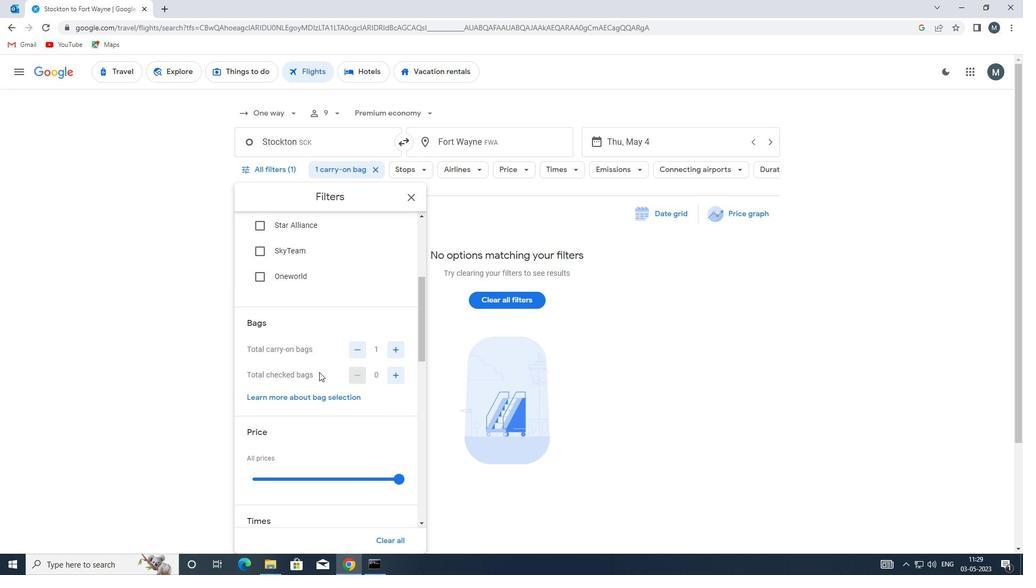 
Action: Mouse scrolled (318, 373) with delta (0, 0)
Screenshot: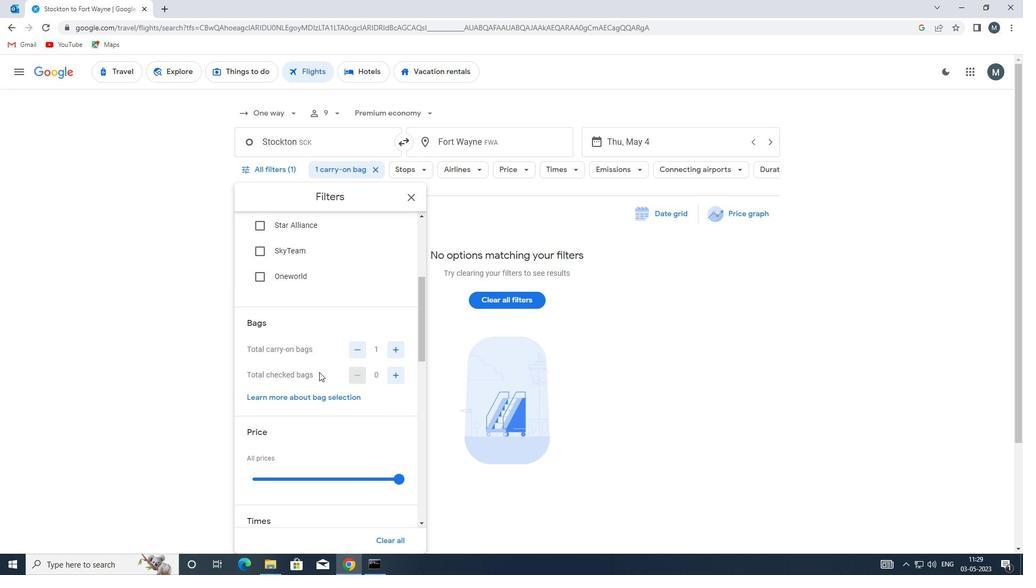
Action: Mouse moved to (317, 377)
Screenshot: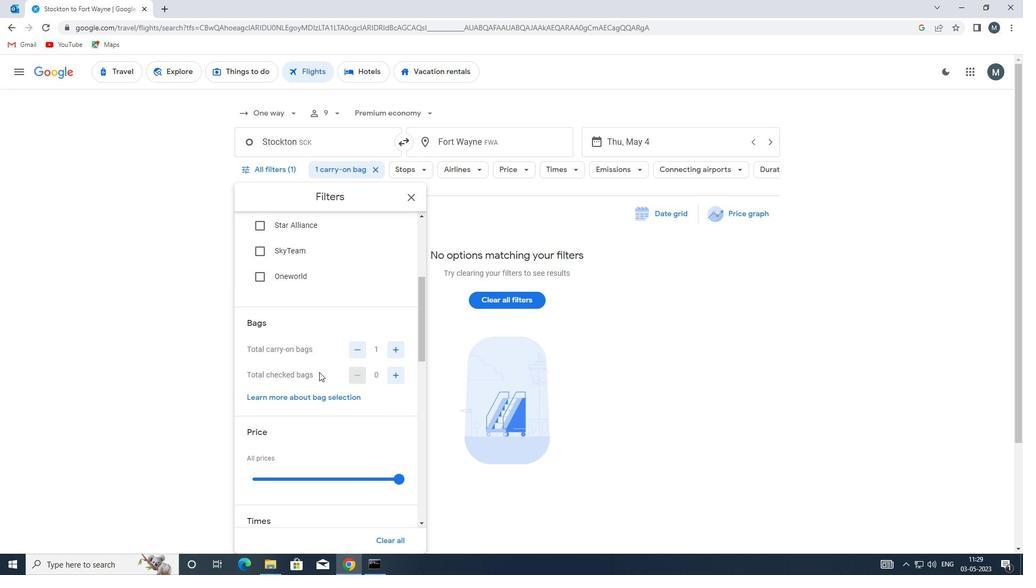 
Action: Mouse scrolled (317, 376) with delta (0, 0)
Screenshot: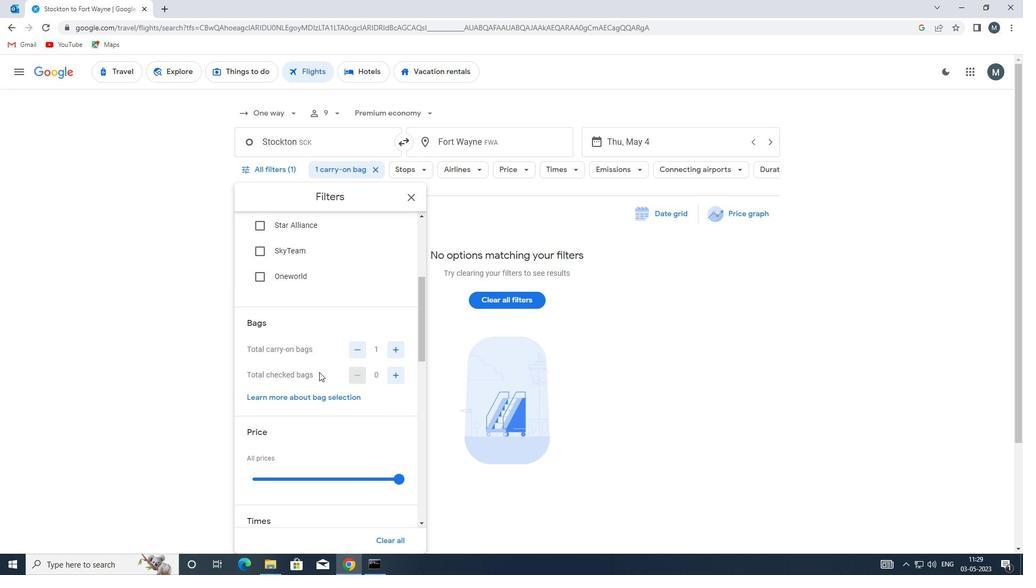 
Action: Mouse moved to (298, 356)
Screenshot: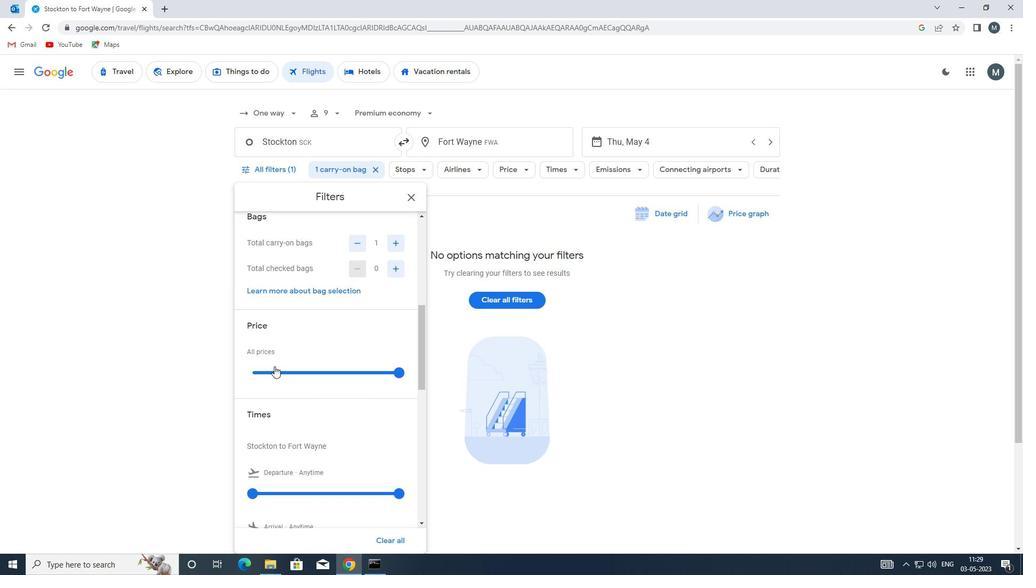 
Action: Mouse scrolled (298, 355) with delta (0, 0)
Screenshot: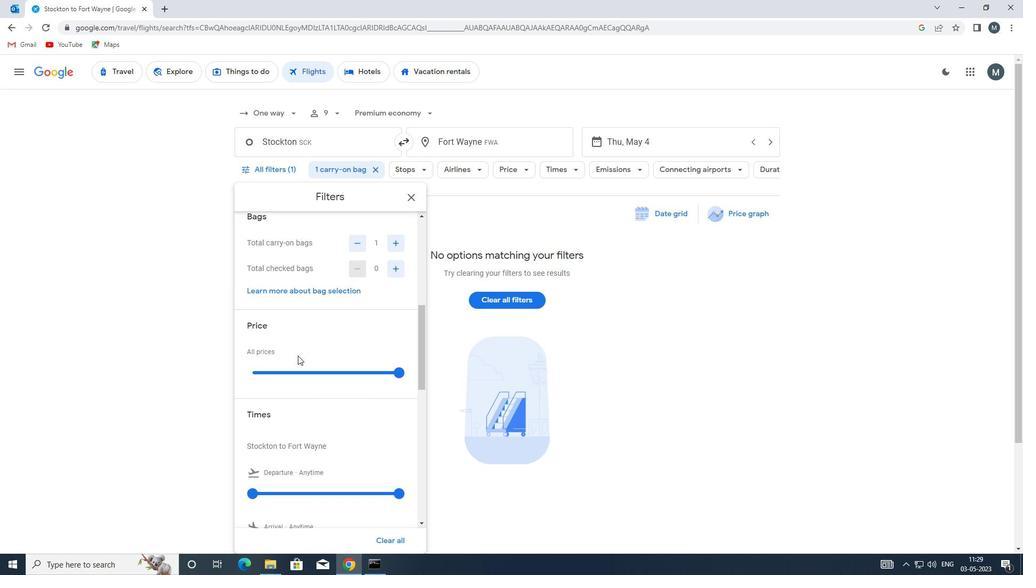 
Action: Mouse moved to (299, 355)
Screenshot: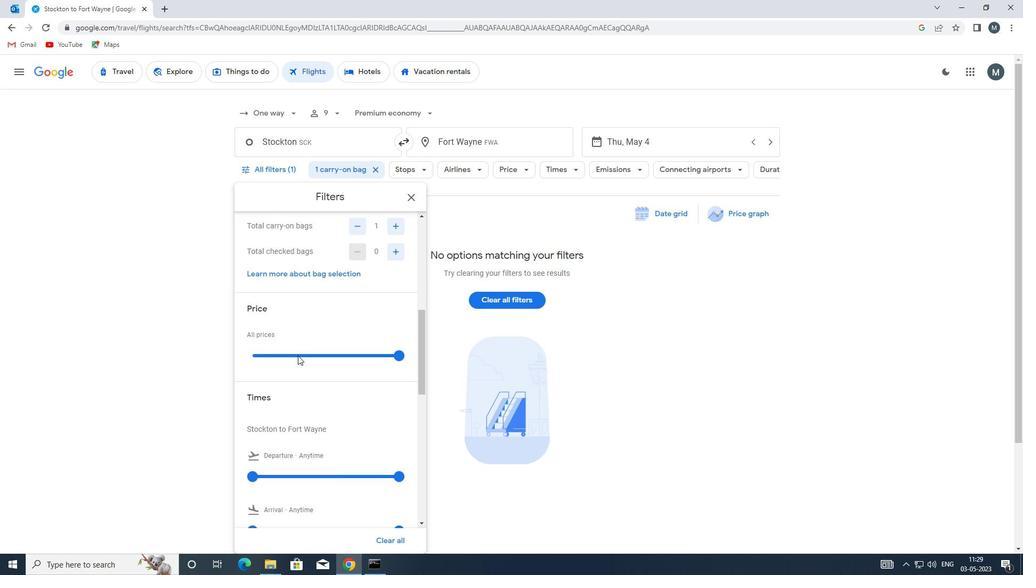 
Action: Mouse scrolled (299, 355) with delta (0, 0)
Screenshot: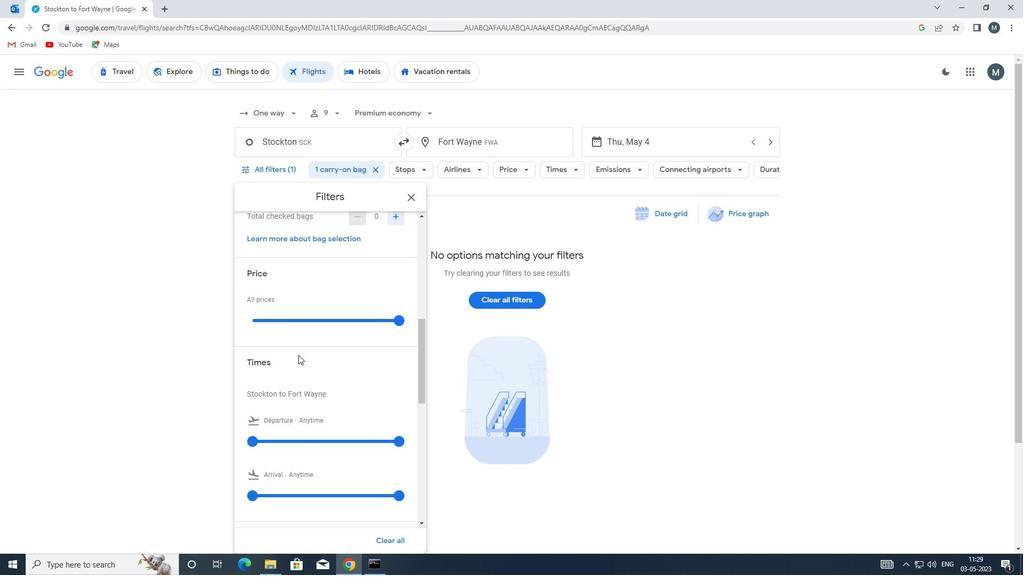 
Action: Mouse moved to (259, 386)
Screenshot: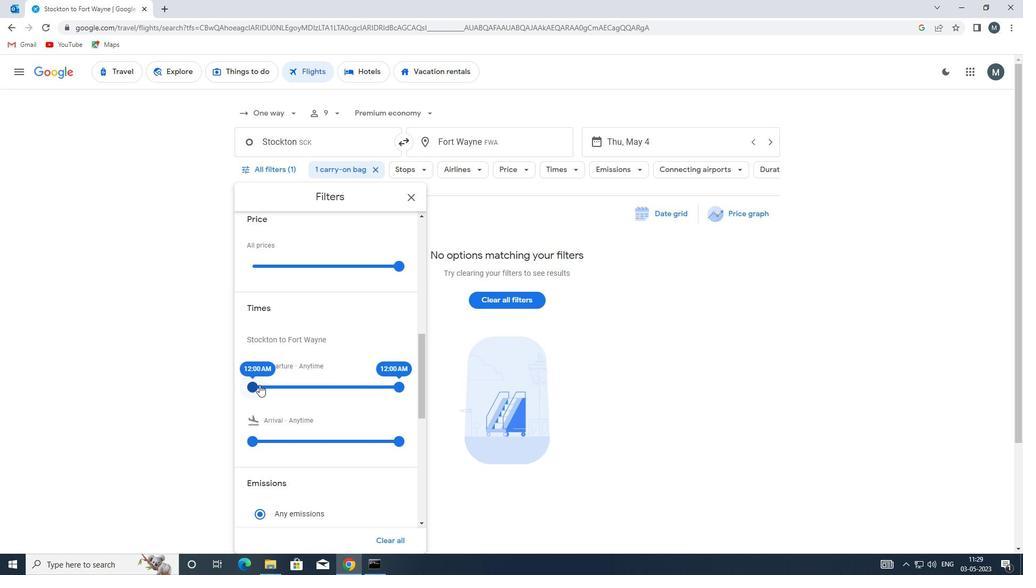 
Action: Mouse pressed left at (259, 386)
Screenshot: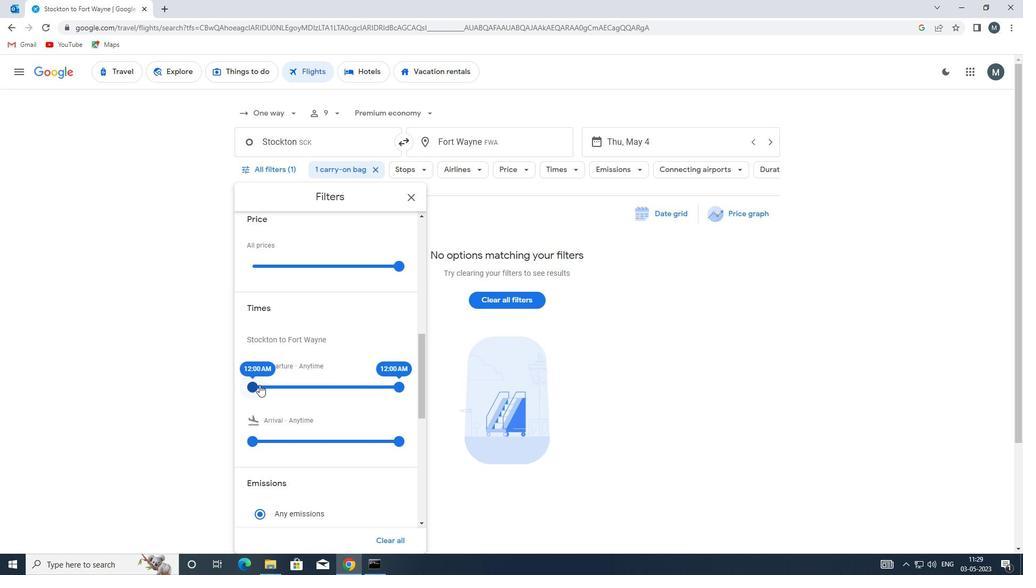 
Action: Mouse moved to (387, 383)
Screenshot: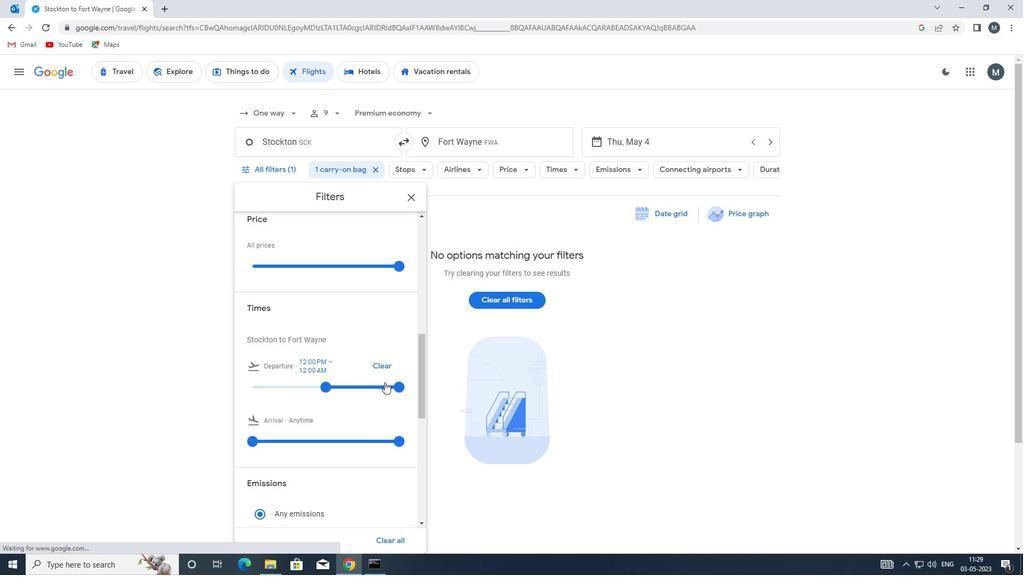 
Action: Mouse pressed left at (387, 383)
Screenshot: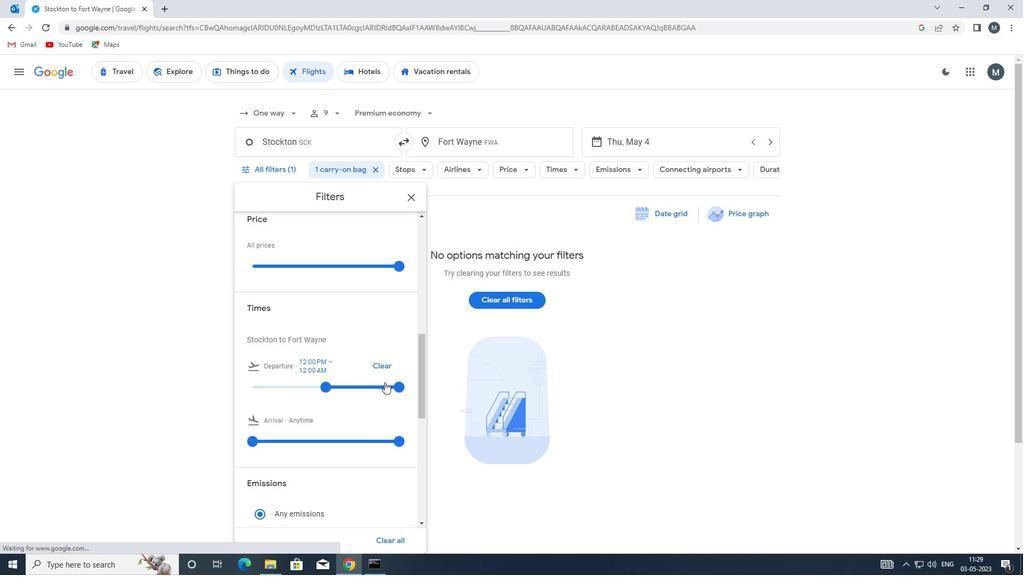
Action: Mouse moved to (350, 367)
Screenshot: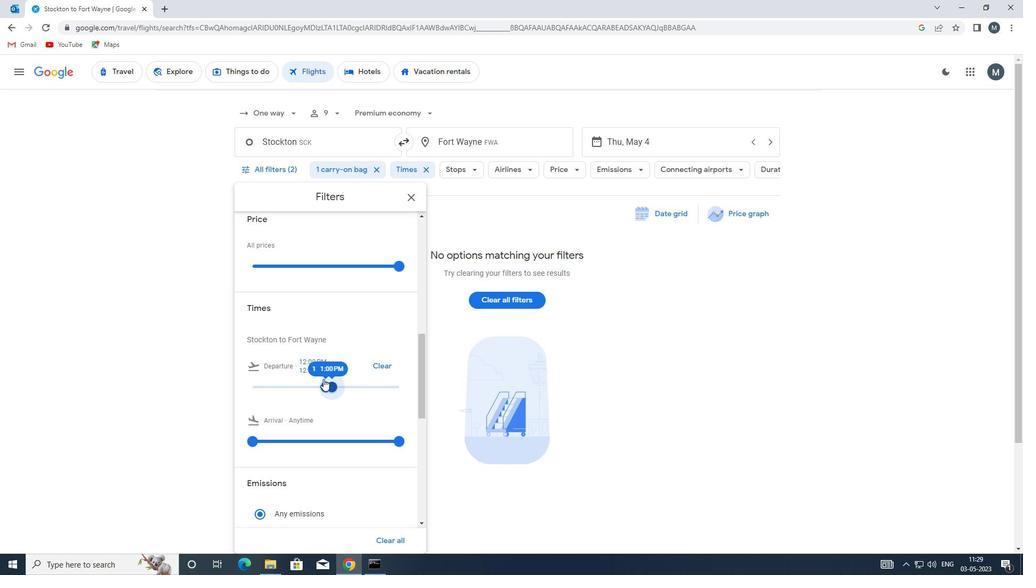 
Action: Mouse scrolled (350, 366) with delta (0, 0)
Screenshot: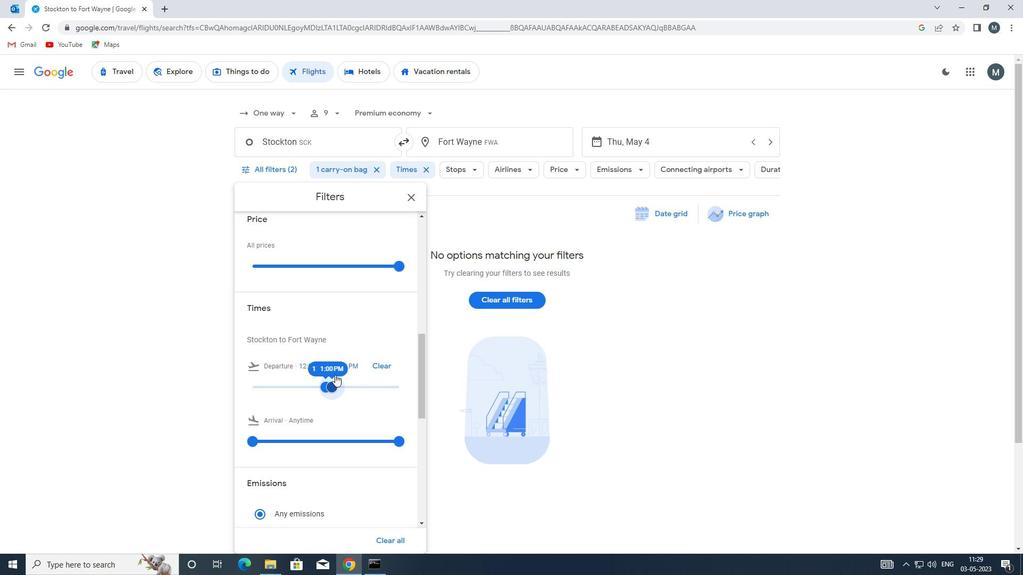 
Action: Mouse scrolled (350, 366) with delta (0, 0)
Screenshot: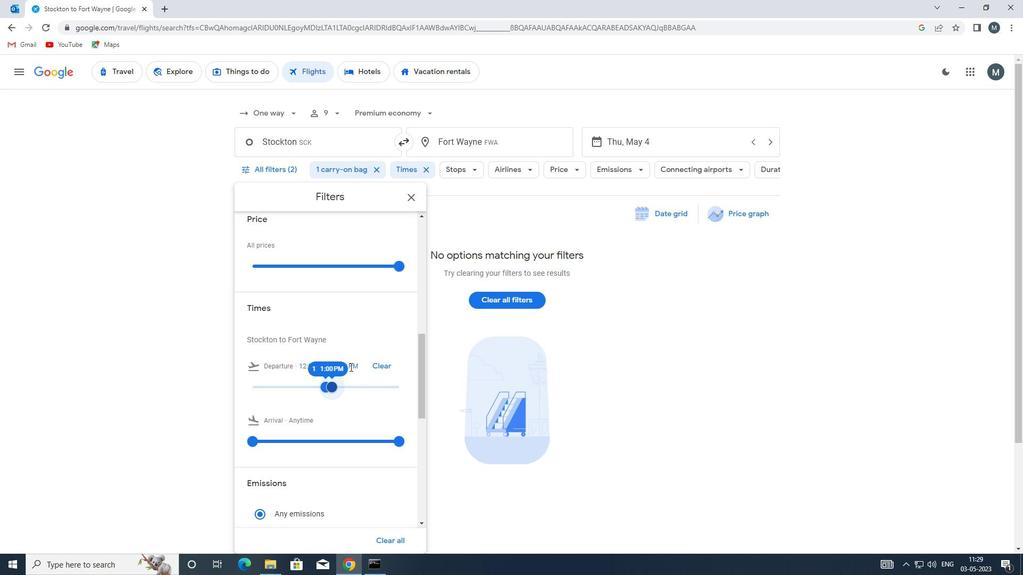 
Action: Mouse moved to (411, 199)
Screenshot: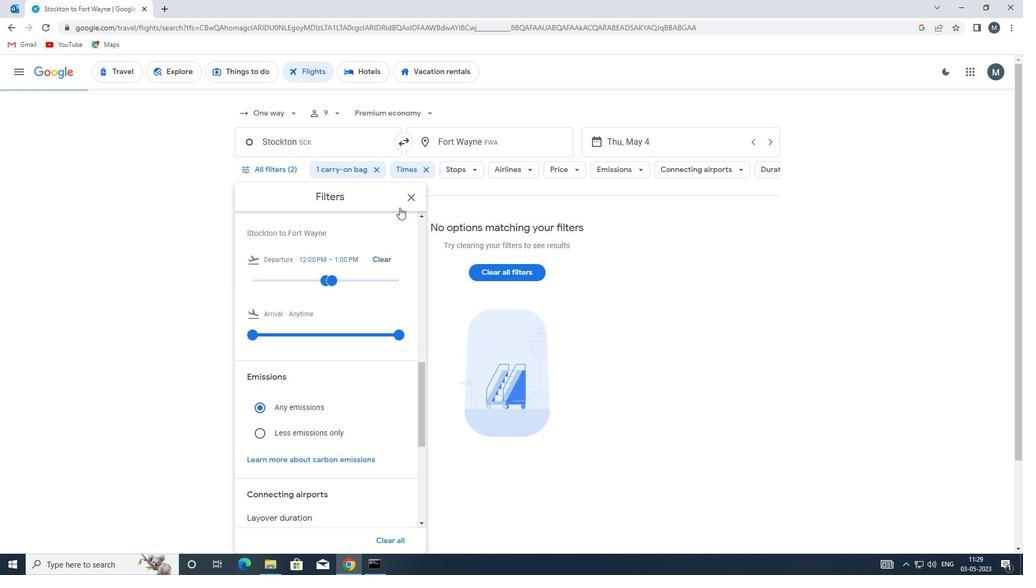 
Action: Mouse pressed left at (411, 199)
Screenshot: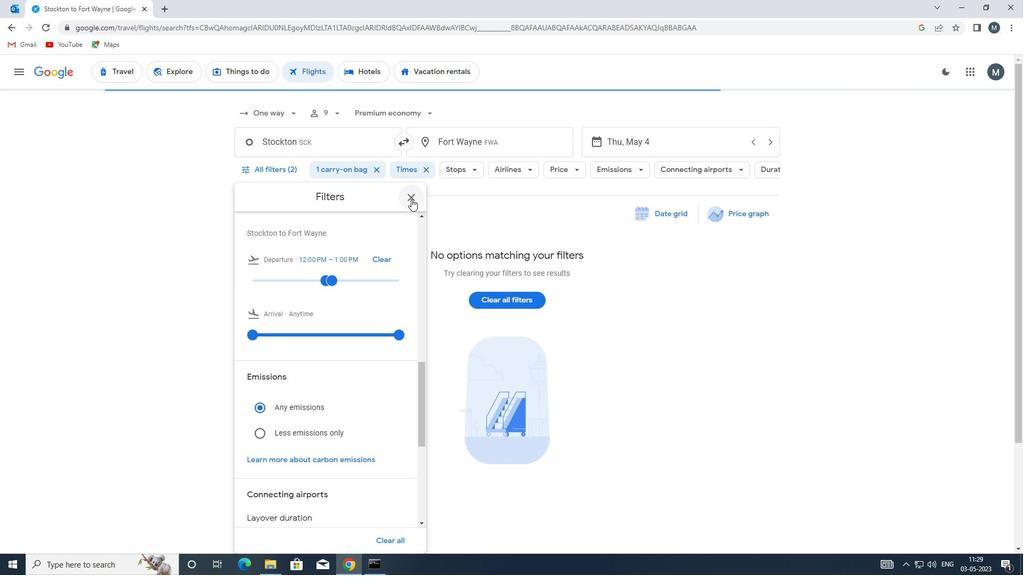 
